 Task: Find connections with filter location Hanzhong with filter topic #Networkingwith filter profile language French with filter current company Embassy Group with filter school SPJIMR SP Jain Institute of Management & Research with filter industry Executive Search Services with filter service category Android Development with filter keywords title Waiter/Waitress
Action: Mouse moved to (512, 56)
Screenshot: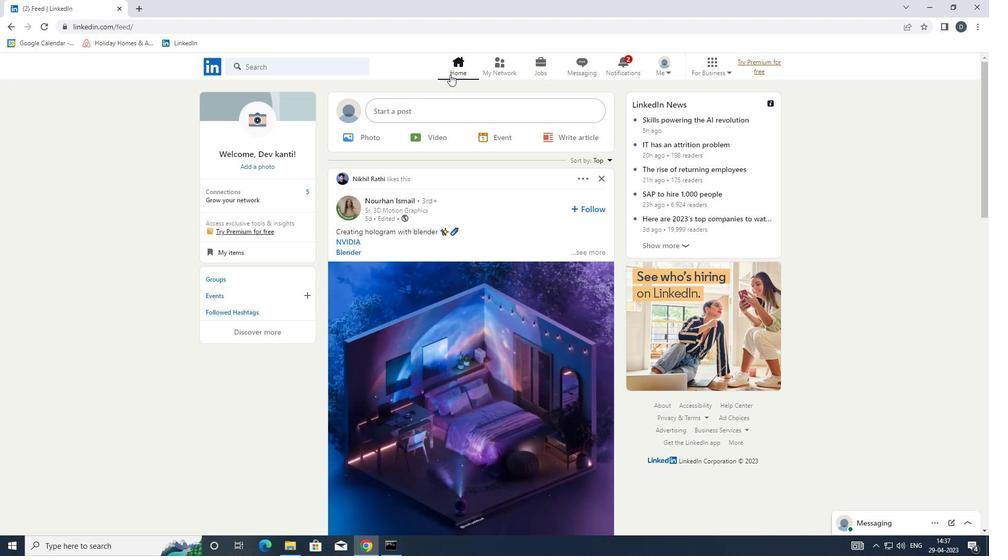 
Action: Mouse pressed left at (512, 56)
Screenshot: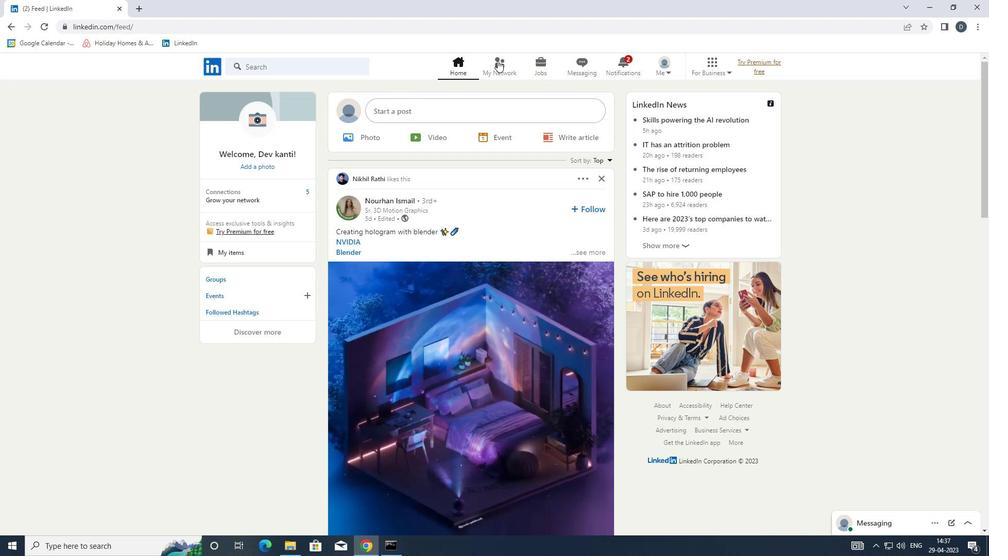 
Action: Mouse moved to (290, 130)
Screenshot: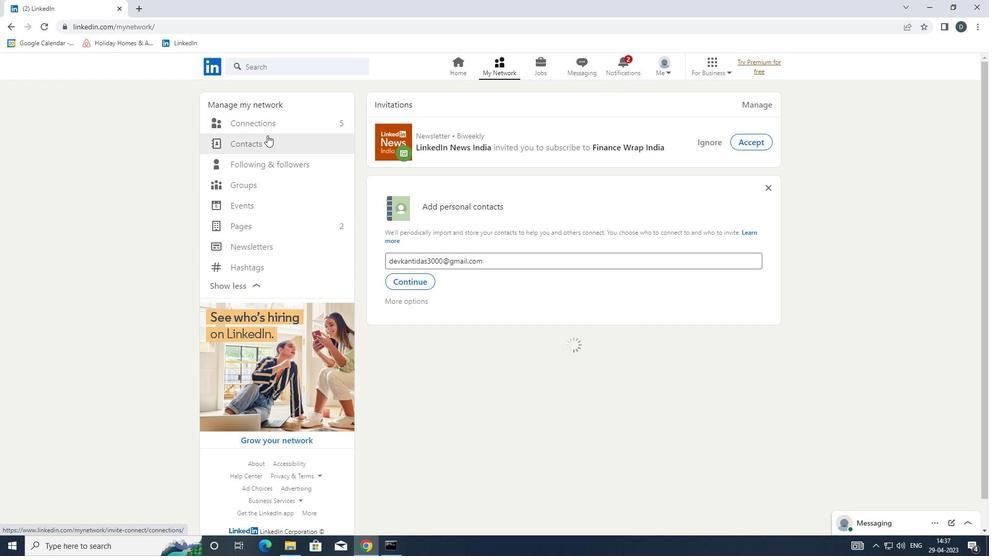 
Action: Mouse pressed left at (290, 130)
Screenshot: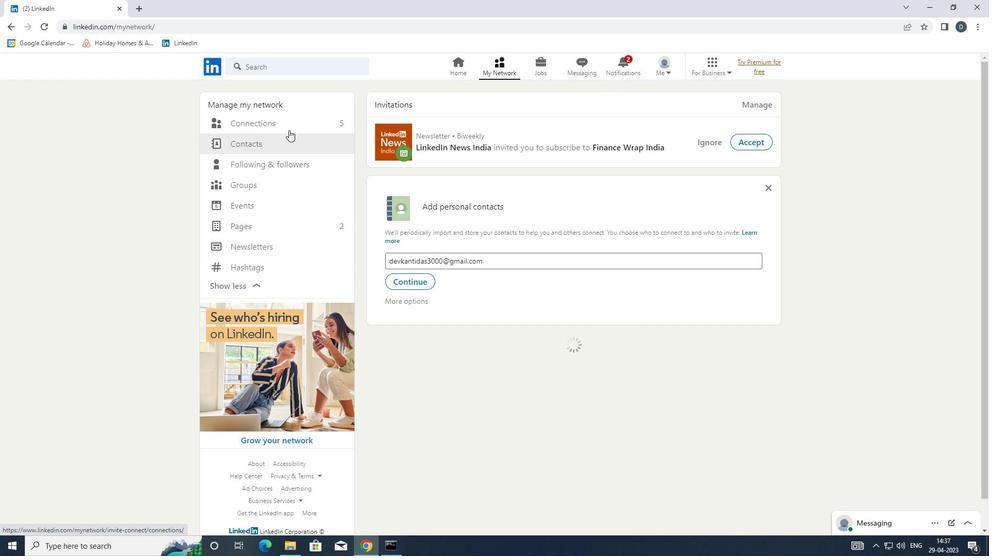
Action: Mouse moved to (258, 123)
Screenshot: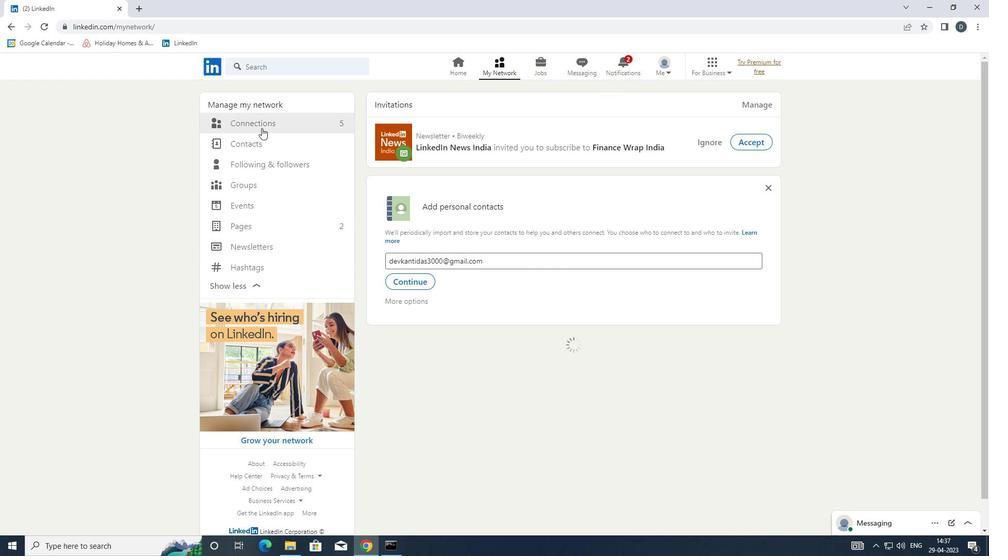 
Action: Mouse pressed left at (258, 123)
Screenshot: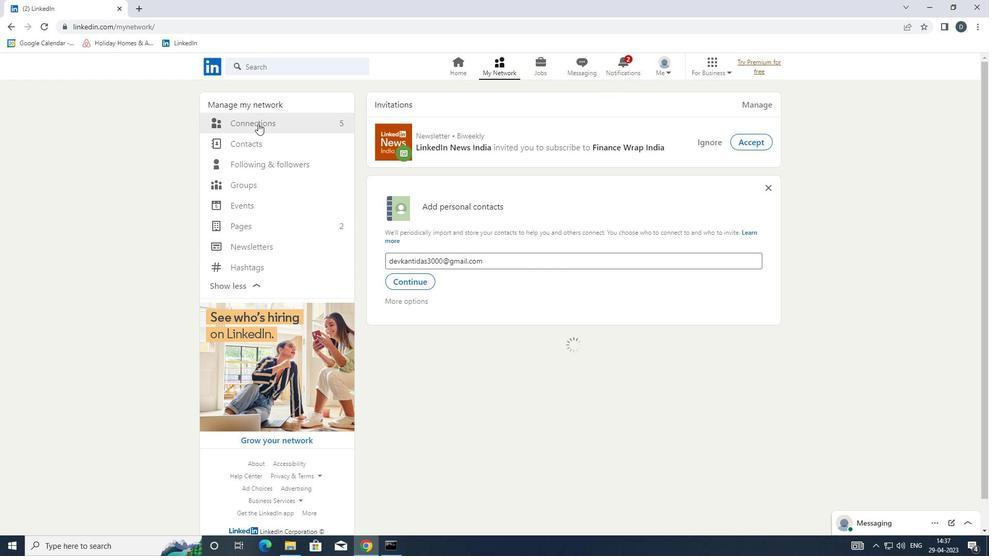 
Action: Mouse moved to (594, 124)
Screenshot: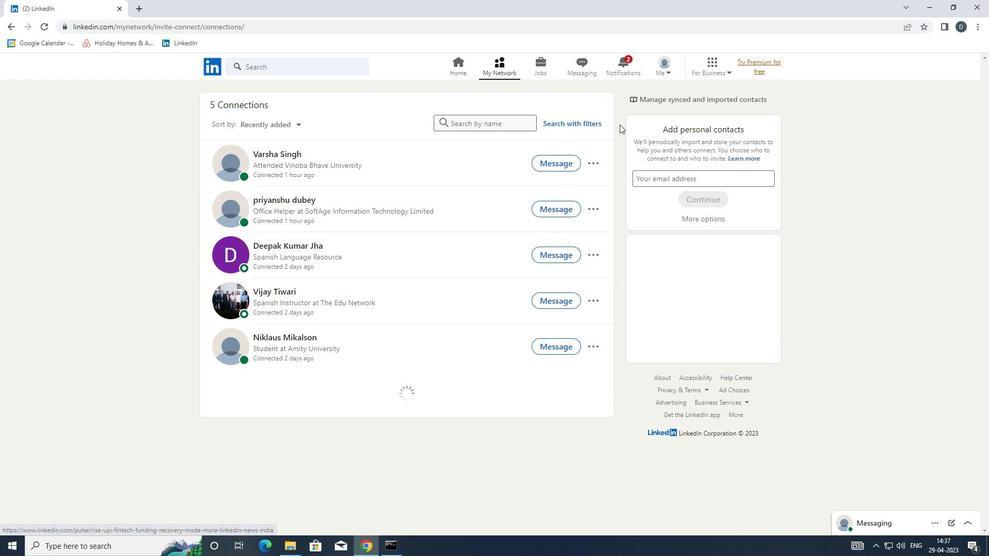 
Action: Mouse pressed left at (594, 124)
Screenshot: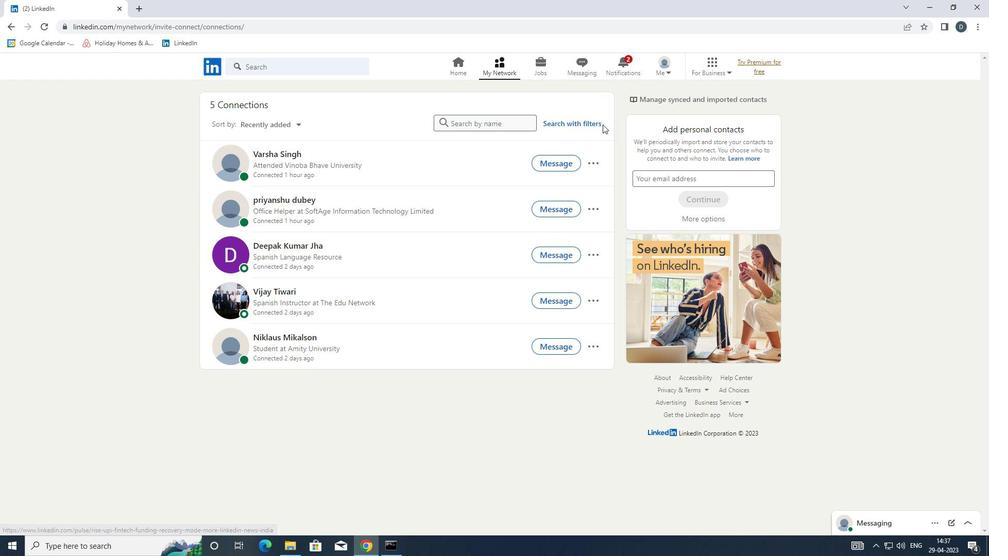 
Action: Mouse moved to (537, 95)
Screenshot: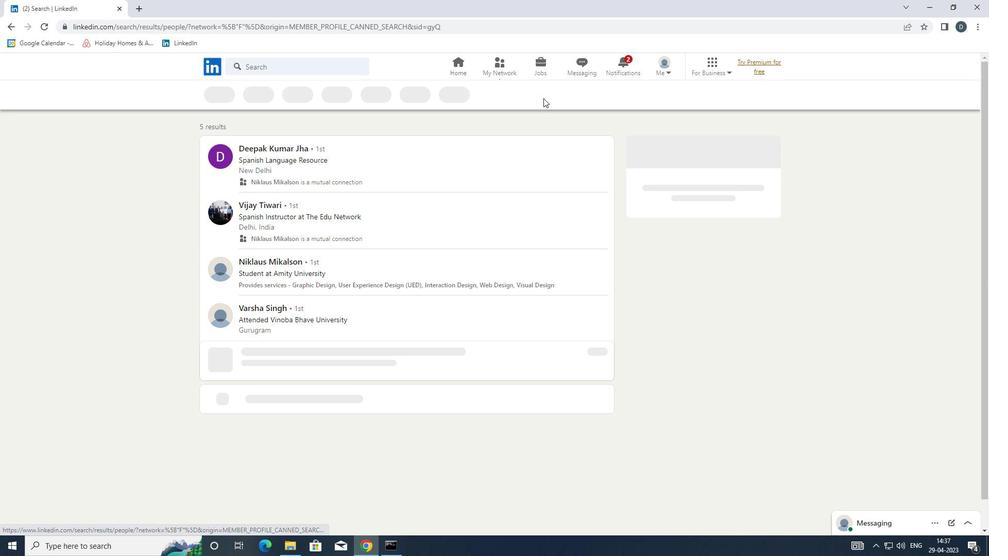 
Action: Mouse pressed left at (537, 95)
Screenshot: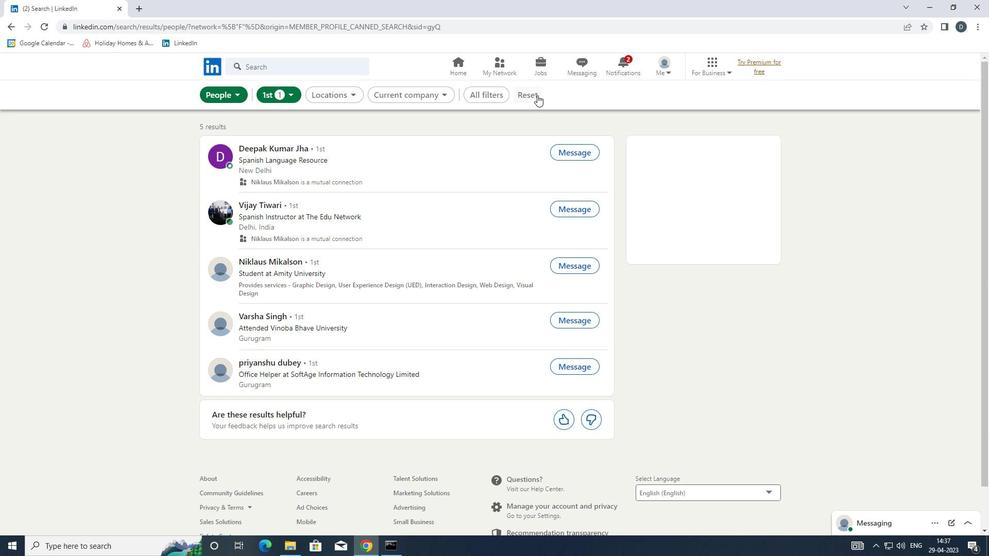 
Action: Mouse moved to (514, 91)
Screenshot: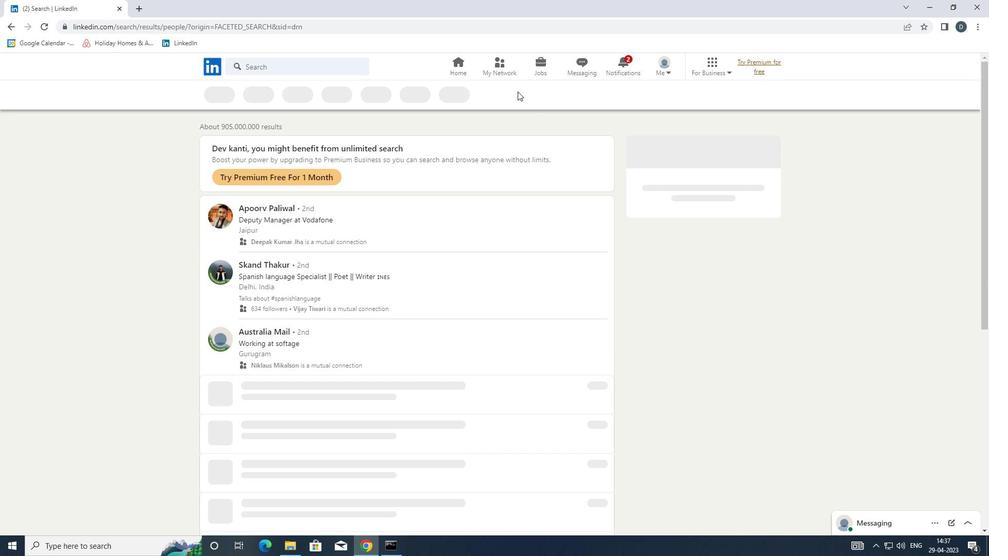 
Action: Mouse pressed left at (514, 91)
Screenshot: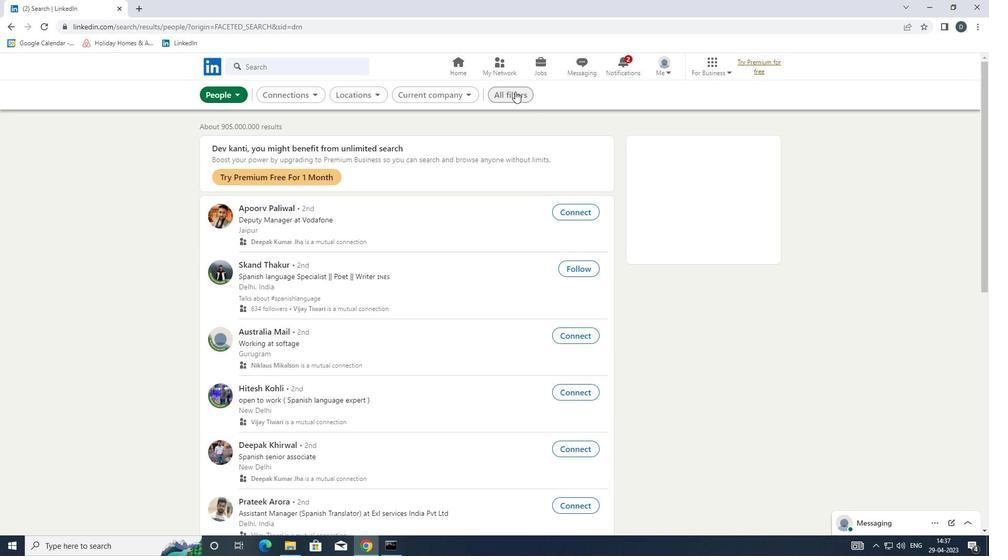
Action: Mouse moved to (877, 323)
Screenshot: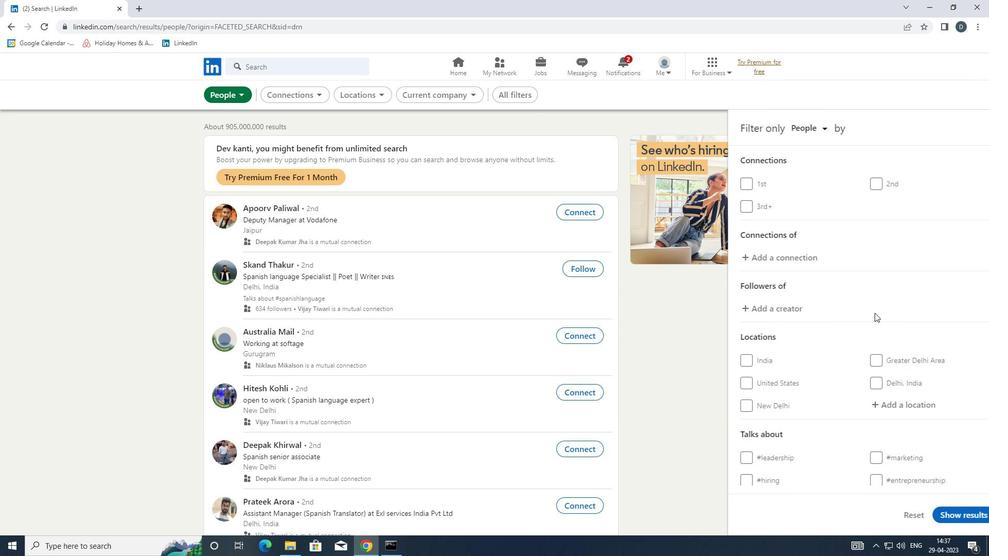 
Action: Mouse scrolled (877, 323) with delta (0, 0)
Screenshot: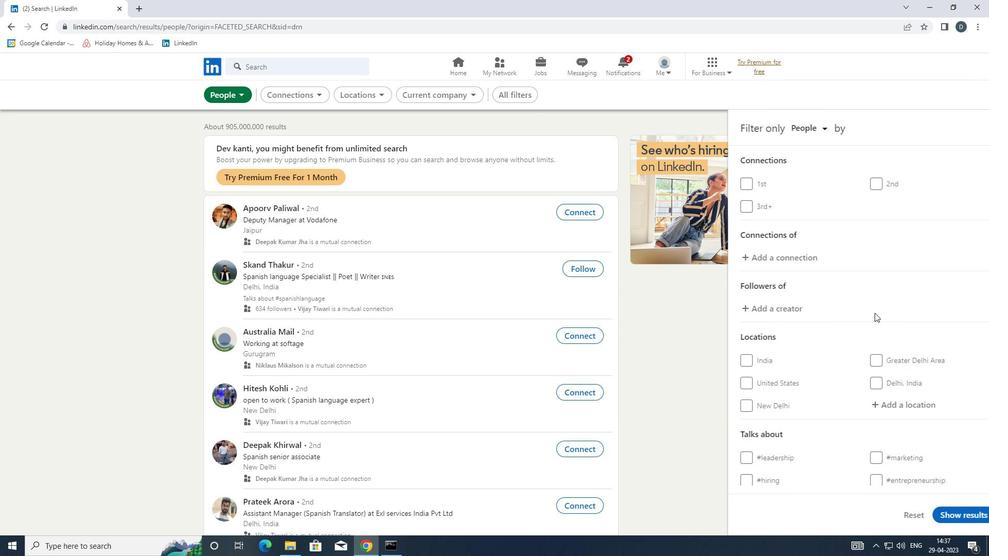 
Action: Mouse moved to (877, 324)
Screenshot: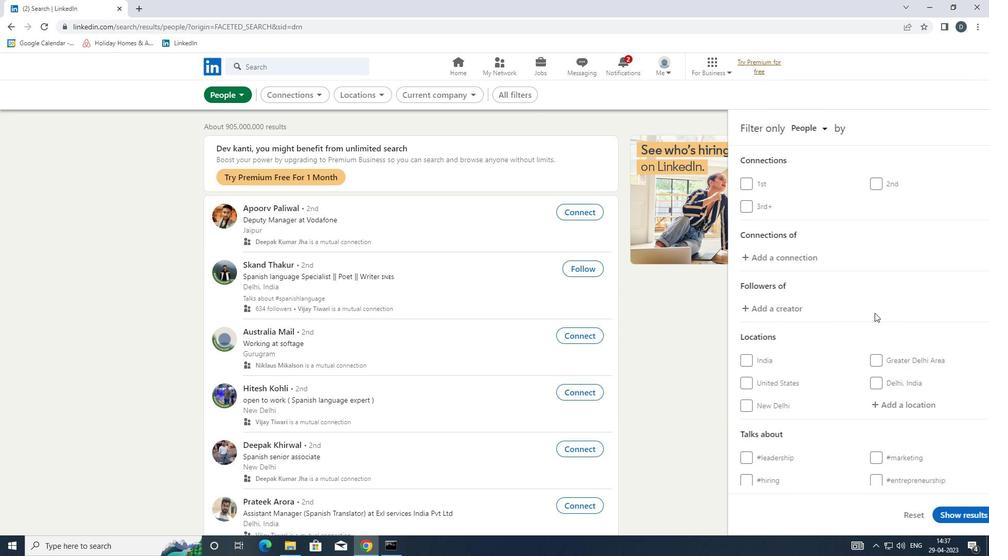 
Action: Mouse scrolled (877, 324) with delta (0, 0)
Screenshot: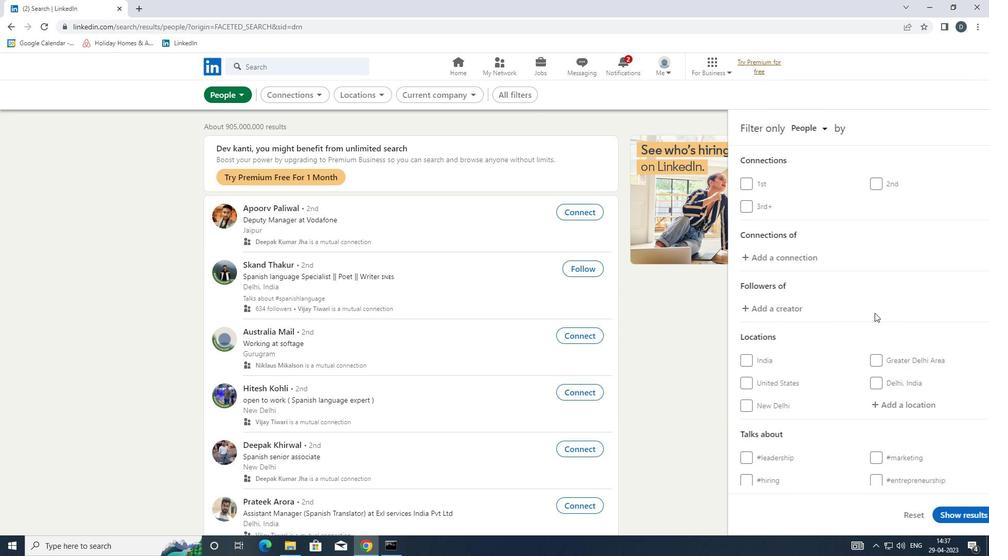 
Action: Mouse moved to (882, 292)
Screenshot: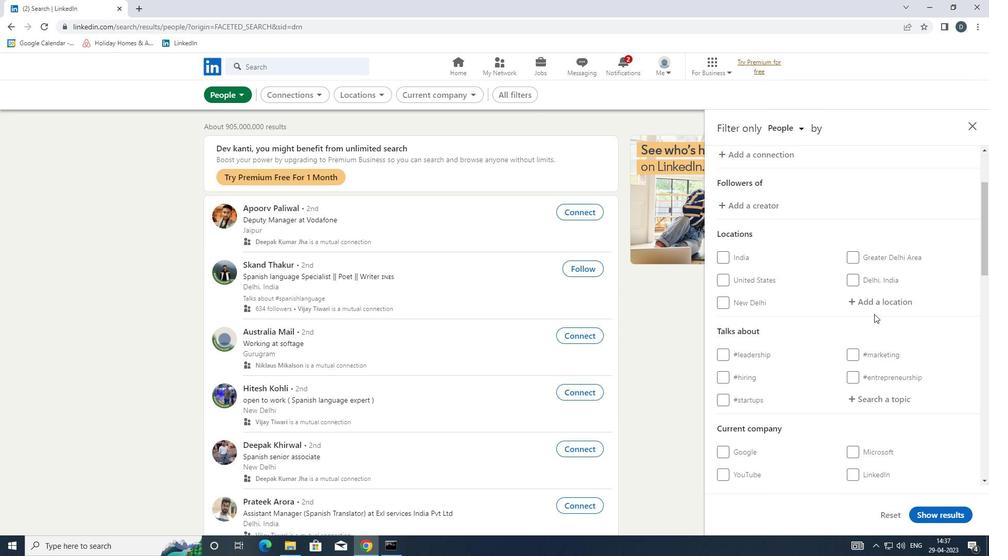 
Action: Mouse pressed left at (882, 292)
Screenshot: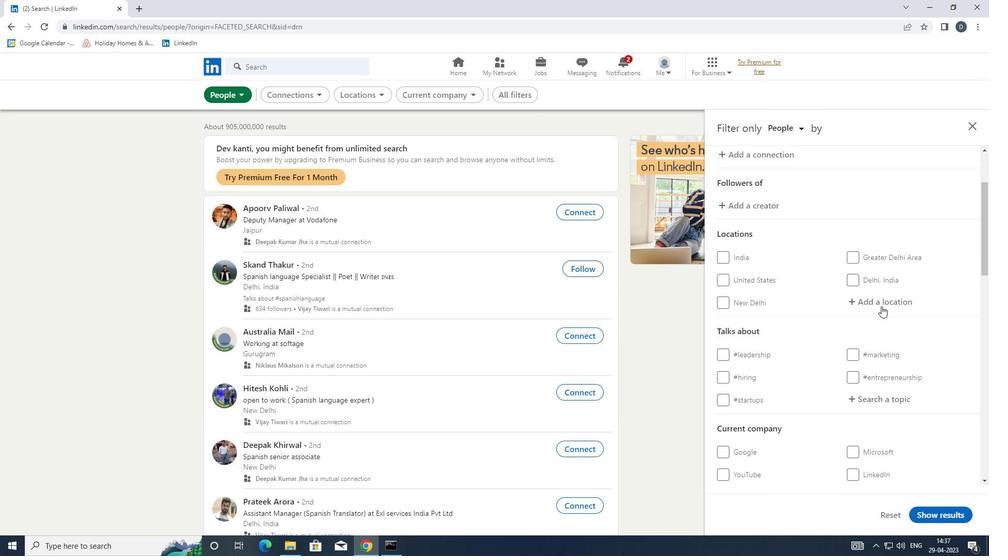 
Action: Mouse moved to (882, 304)
Screenshot: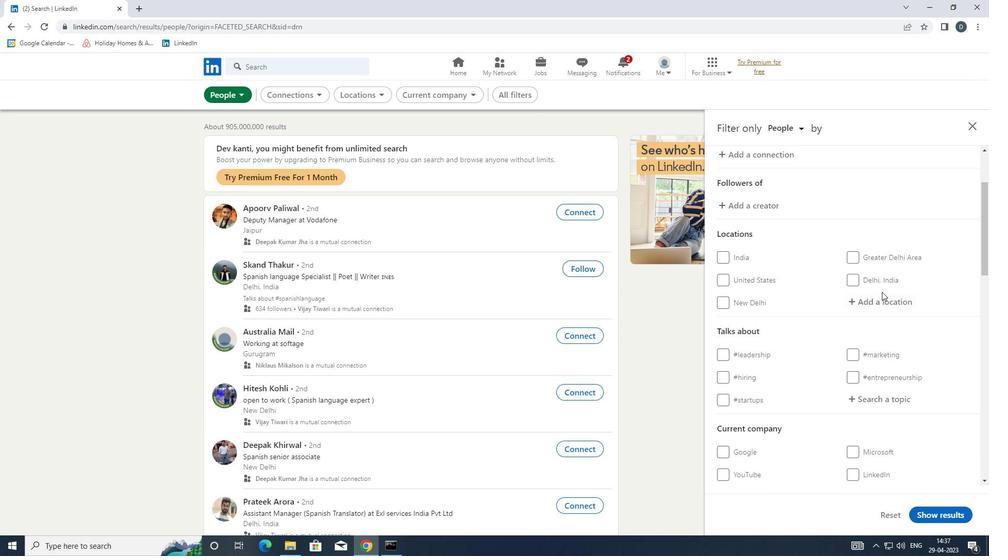 
Action: Mouse pressed left at (882, 304)
Screenshot: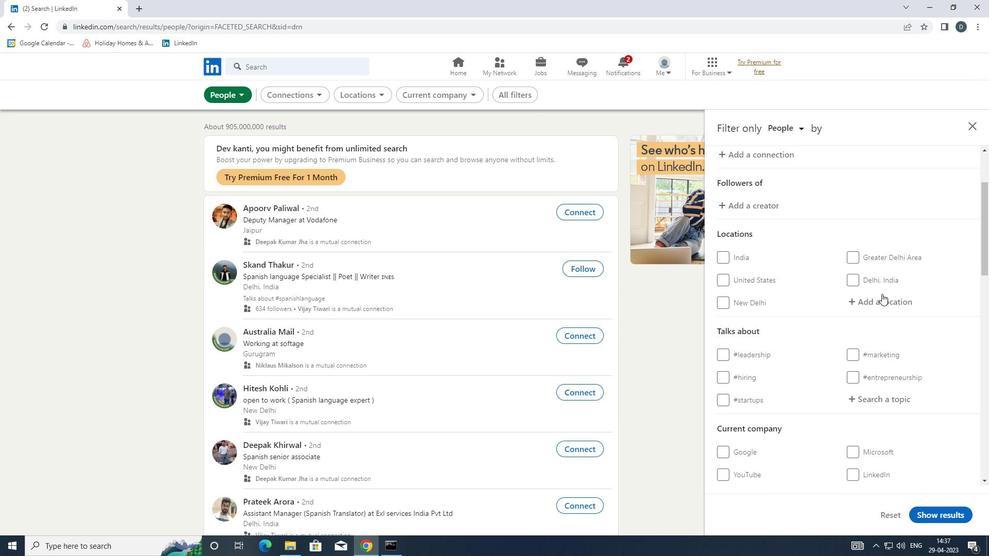 
Action: Mouse moved to (850, 314)
Screenshot: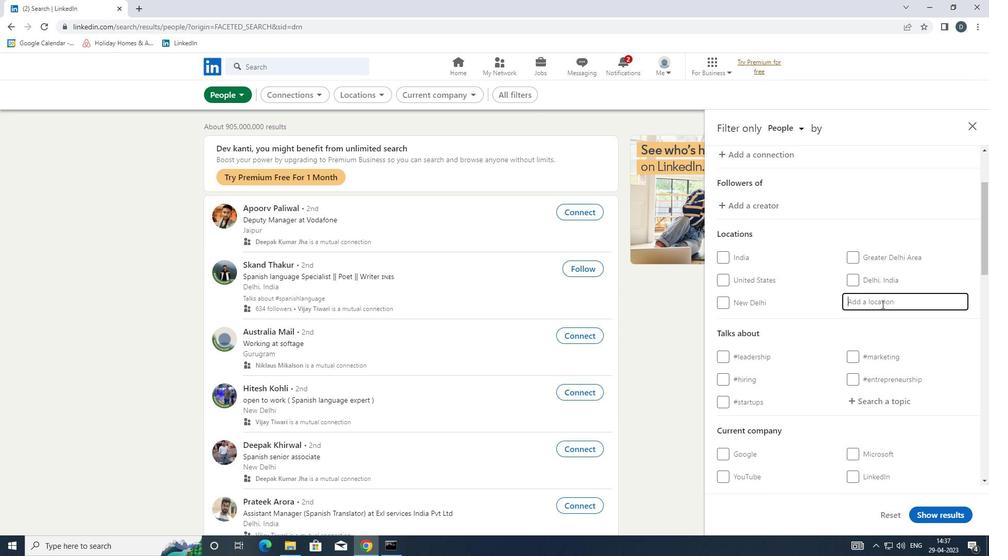 
Action: Key pressed <Key.shift>HANZHONG<Key.down><Key.enter>
Screenshot: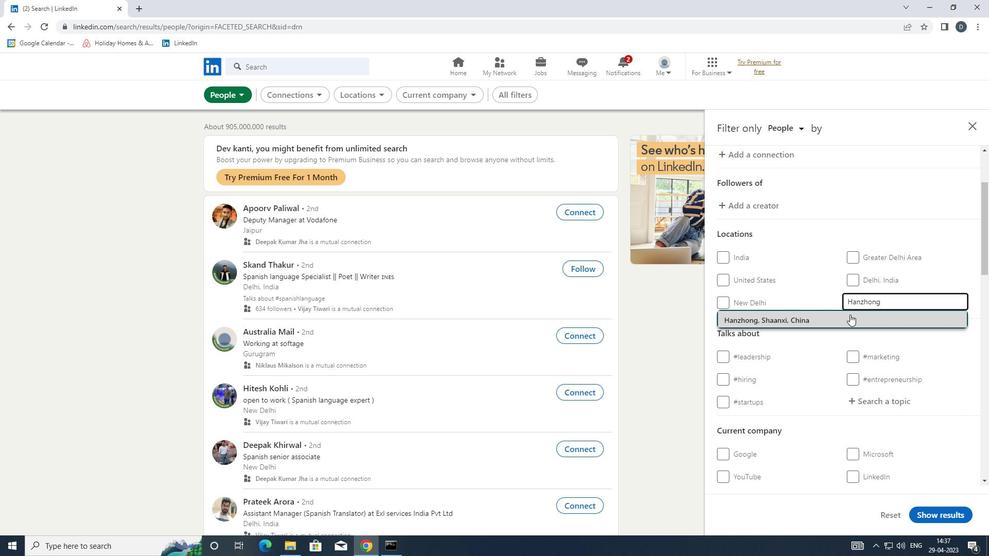 
Action: Mouse moved to (855, 362)
Screenshot: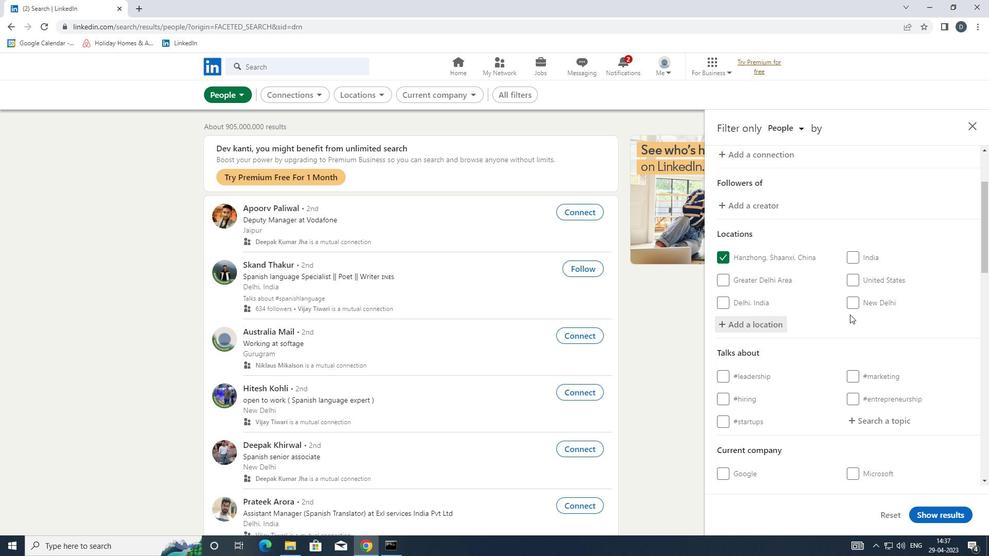 
Action: Mouse scrolled (855, 362) with delta (0, 0)
Screenshot: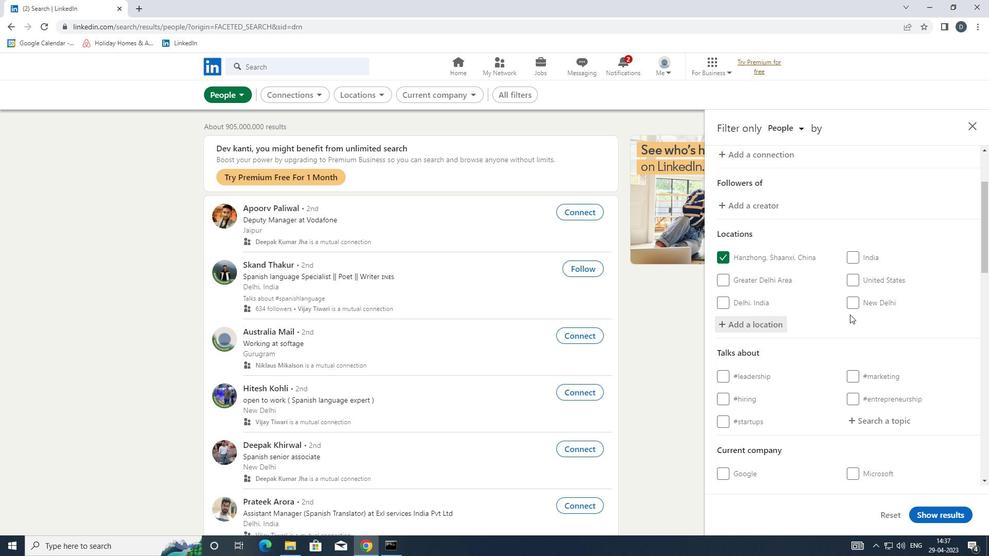 
Action: Mouse scrolled (855, 362) with delta (0, 0)
Screenshot: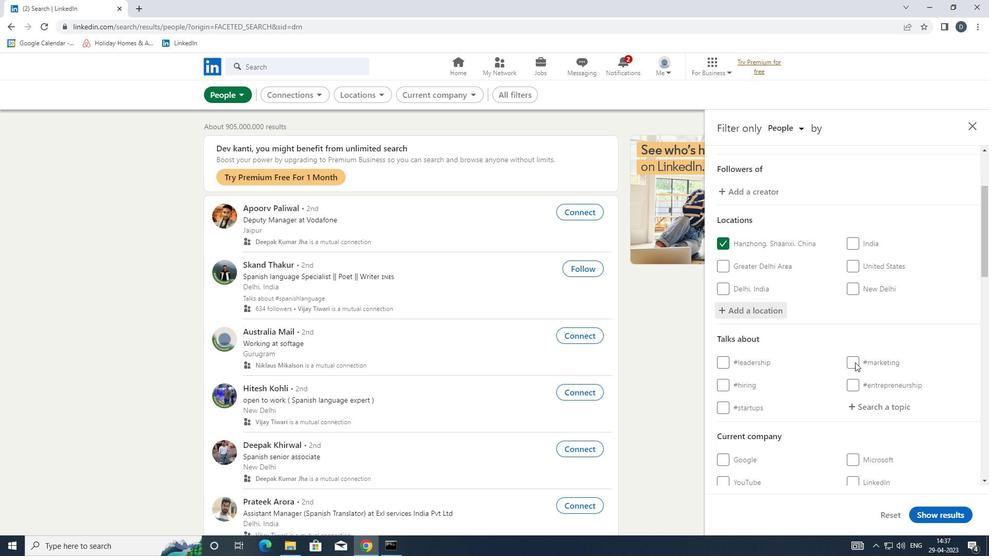 
Action: Mouse scrolled (855, 362) with delta (0, 0)
Screenshot: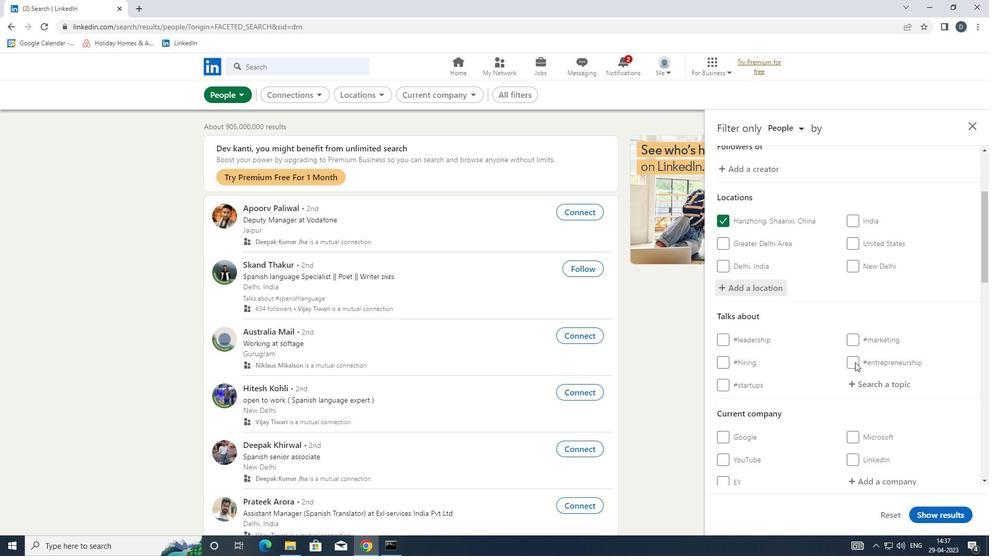 
Action: Mouse moved to (901, 270)
Screenshot: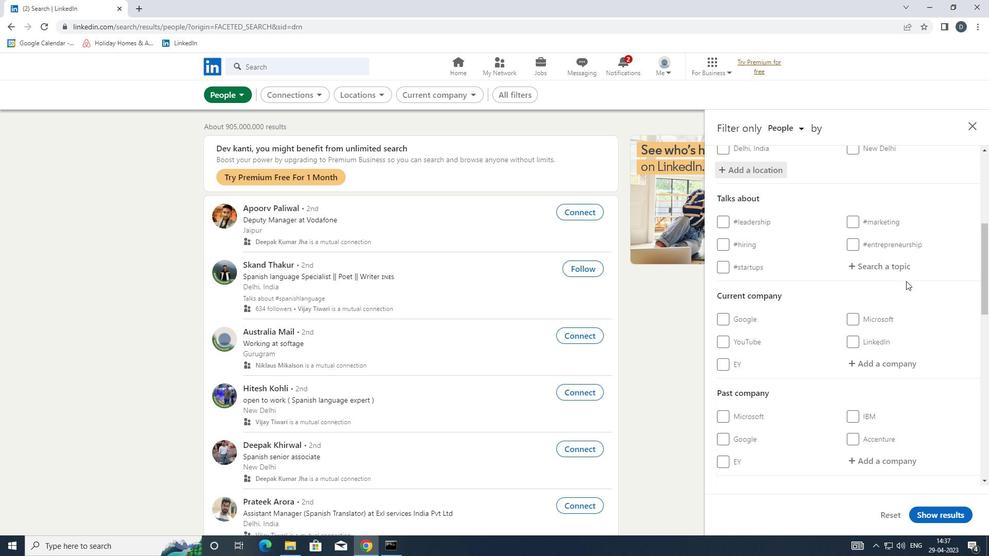 
Action: Mouse pressed left at (901, 270)
Screenshot: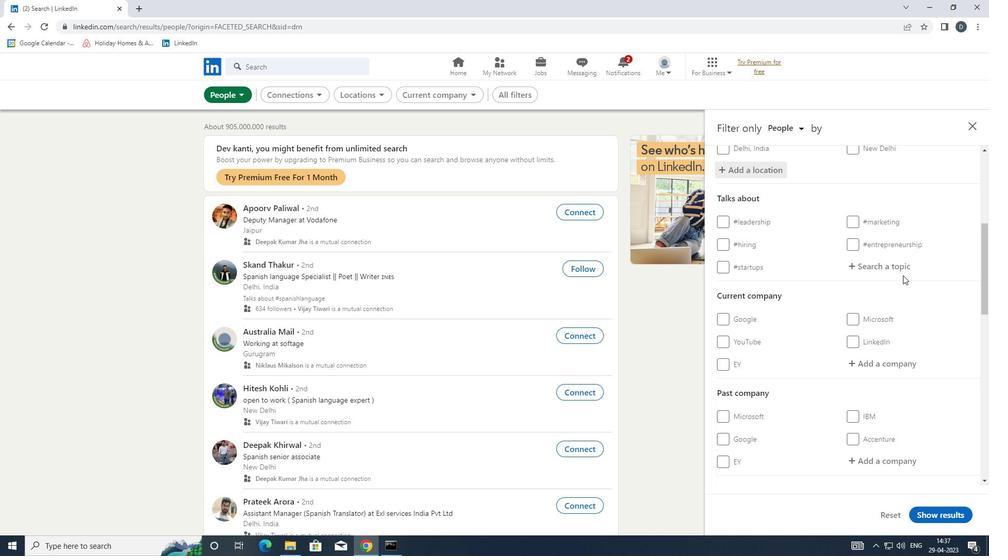 
Action: Key pressed <Key.shift><Key.shift><Key.shift><Key.shift><Key.shift><Key.shift><Key.shift><Key.shift><Key.shift>#<Key.shift>NETWORKING
Screenshot: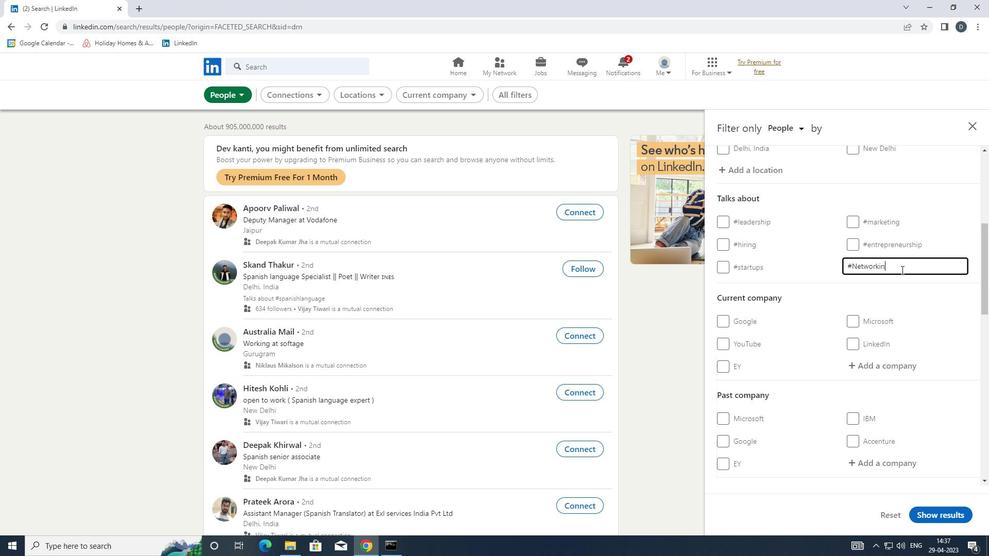 
Action: Mouse moved to (900, 269)
Screenshot: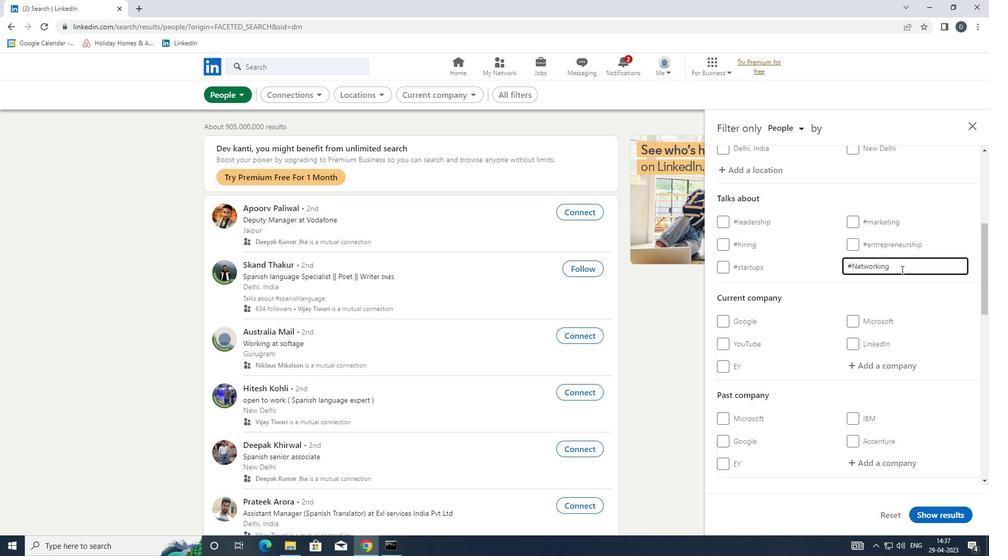 
Action: Mouse scrolled (900, 268) with delta (0, 0)
Screenshot: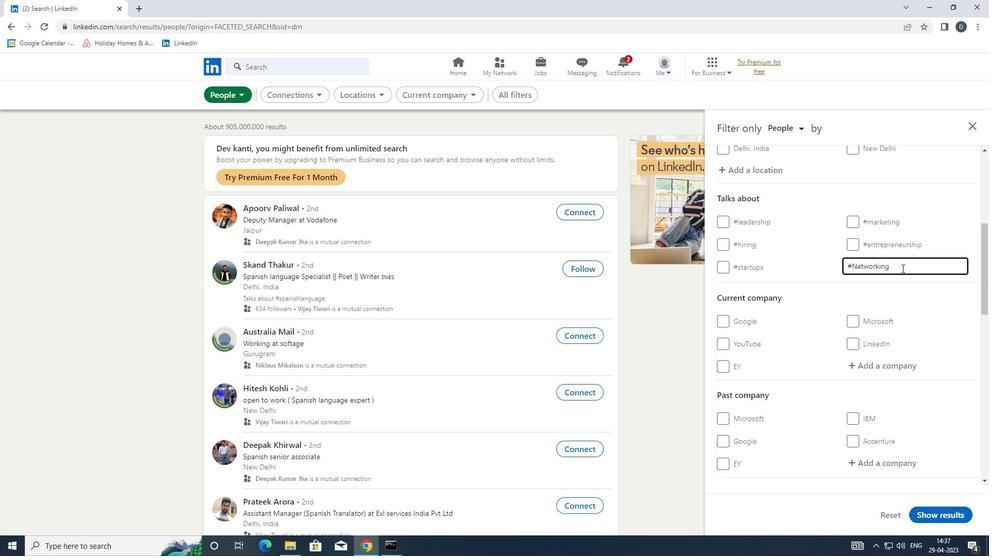 
Action: Mouse scrolled (900, 268) with delta (0, 0)
Screenshot: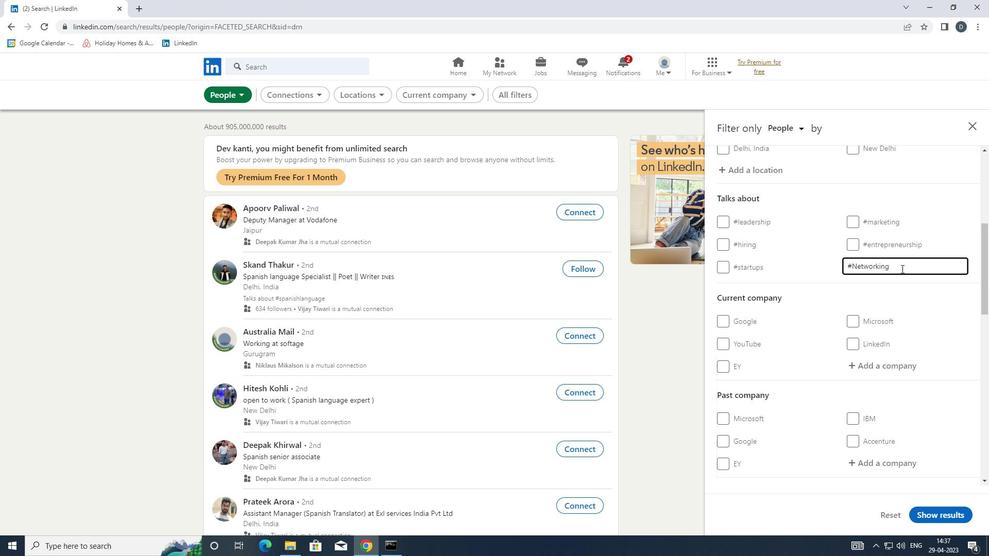 
Action: Mouse scrolled (900, 268) with delta (0, 0)
Screenshot: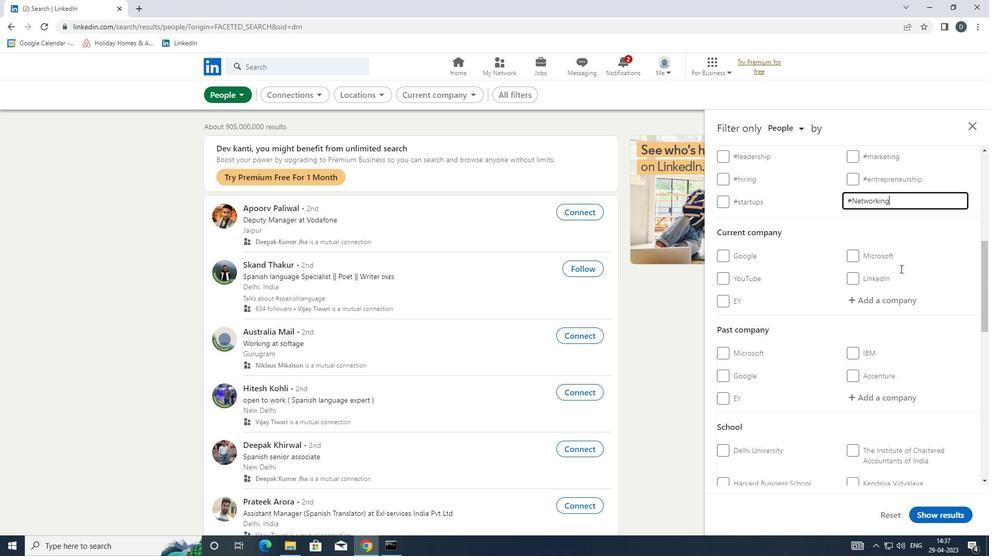
Action: Mouse scrolled (900, 268) with delta (0, 0)
Screenshot: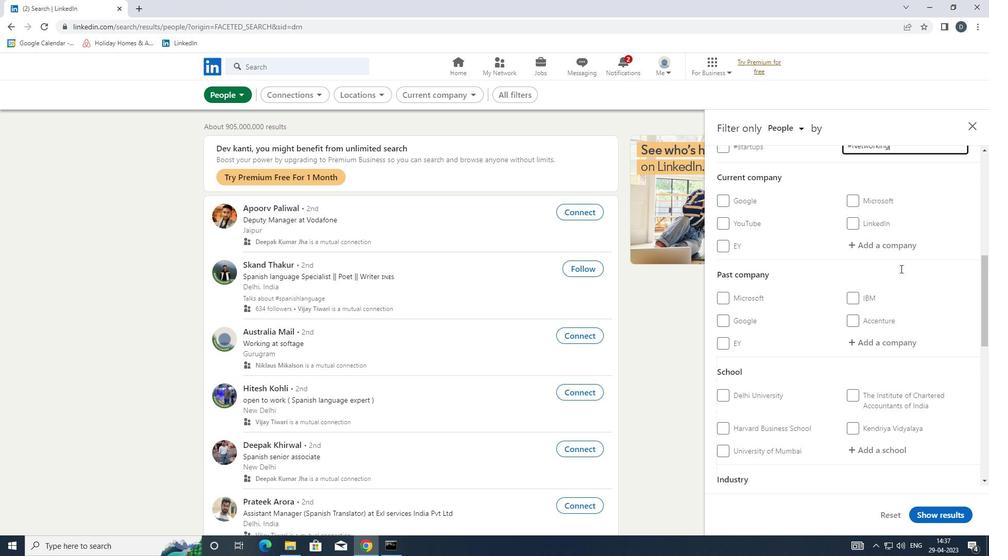 
Action: Mouse scrolled (900, 268) with delta (0, 0)
Screenshot: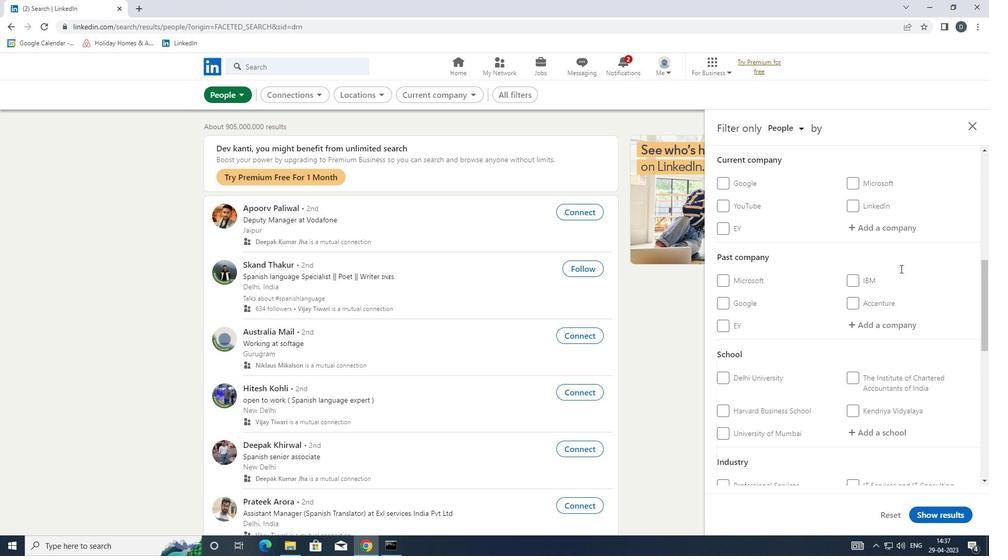 
Action: Mouse scrolled (900, 268) with delta (0, 0)
Screenshot: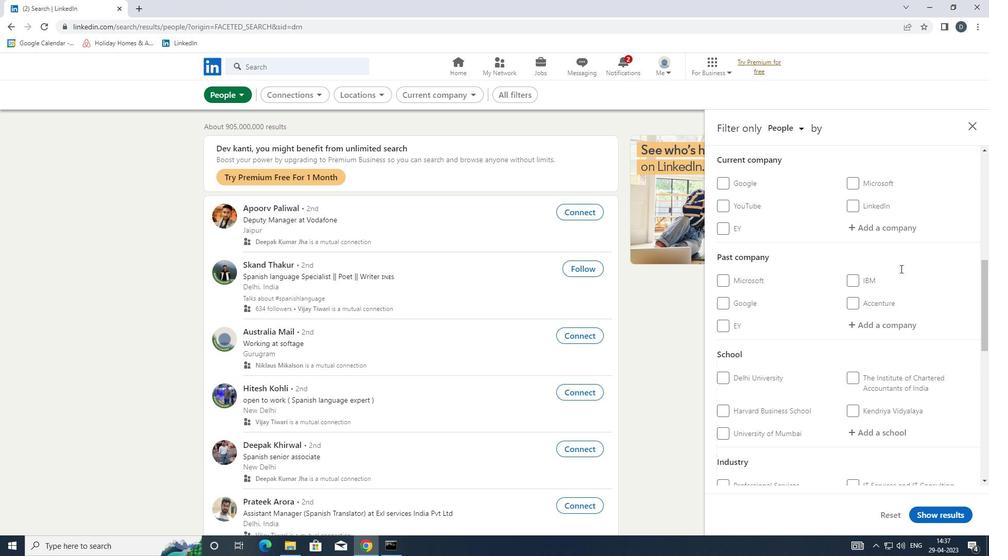 
Action: Mouse moved to (862, 286)
Screenshot: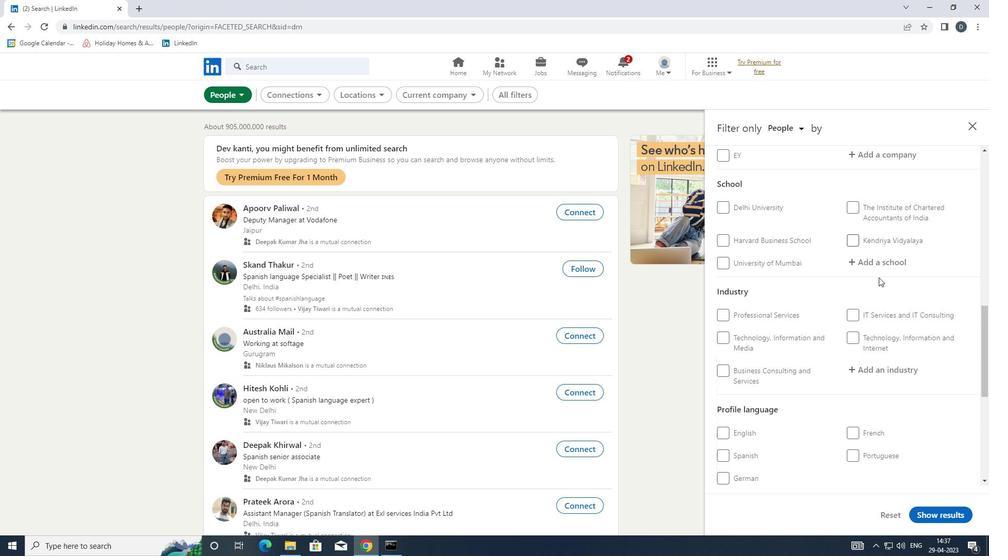 
Action: Mouse scrolled (862, 285) with delta (0, 0)
Screenshot: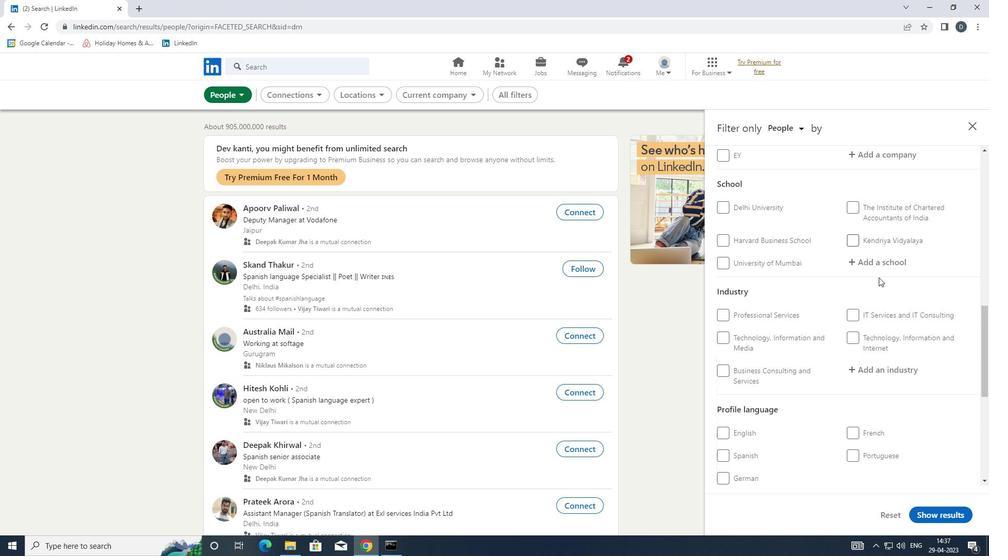 
Action: Mouse scrolled (862, 285) with delta (0, 0)
Screenshot: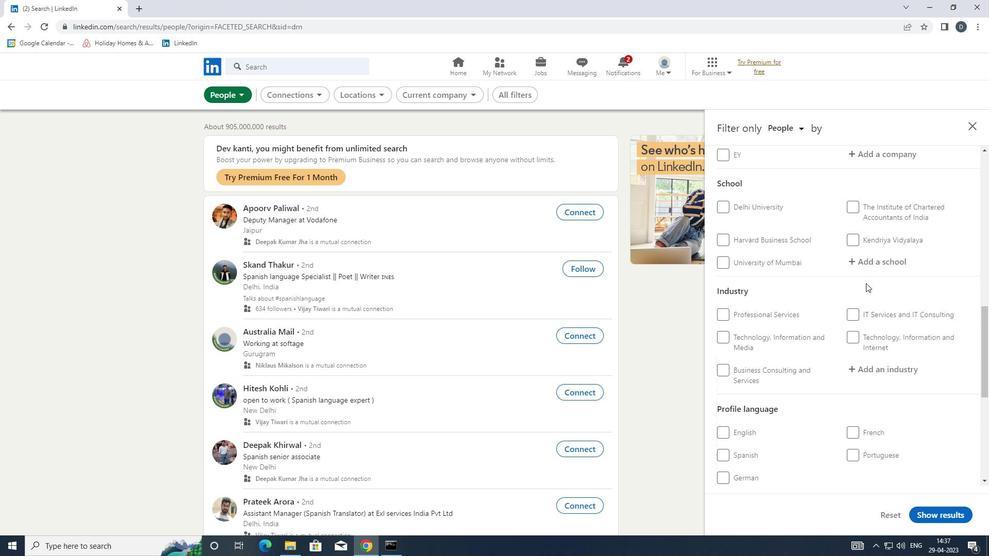 
Action: Mouse moved to (861, 329)
Screenshot: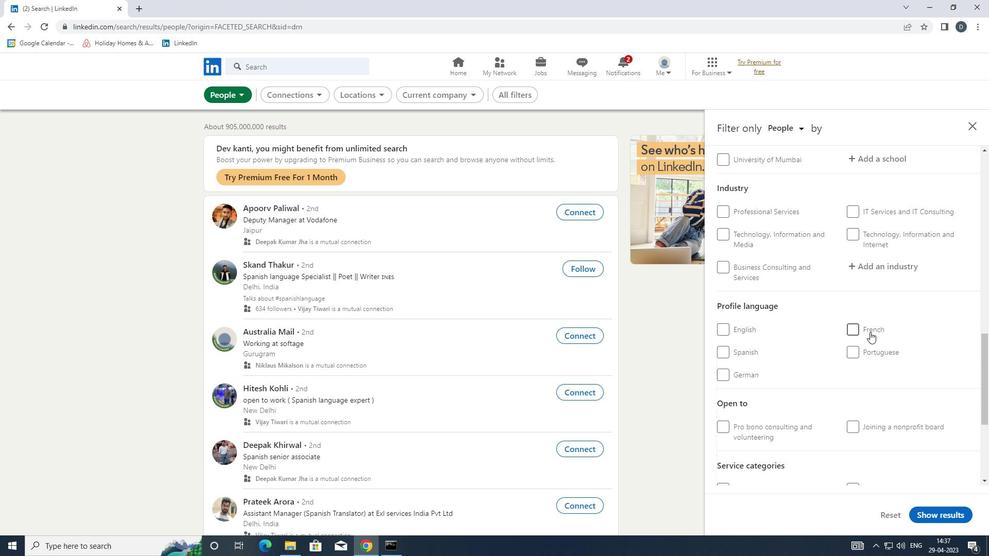 
Action: Mouse pressed left at (861, 329)
Screenshot: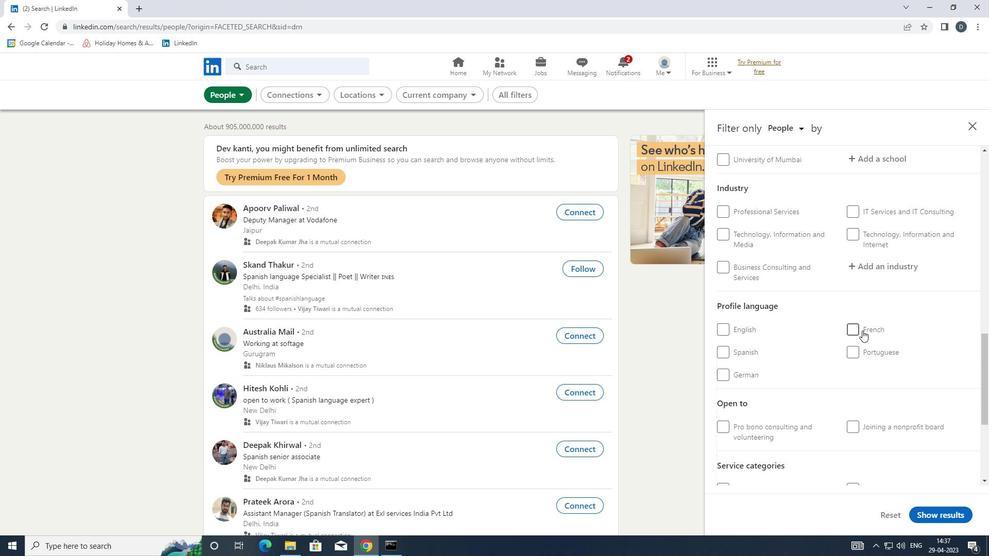 
Action: Mouse scrolled (861, 330) with delta (0, 0)
Screenshot: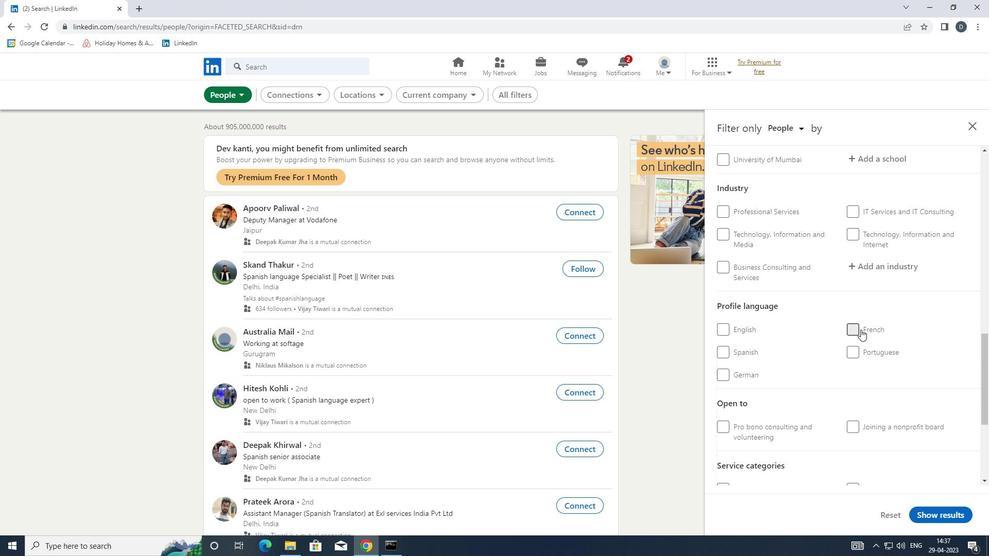 
Action: Mouse scrolled (861, 330) with delta (0, 0)
Screenshot: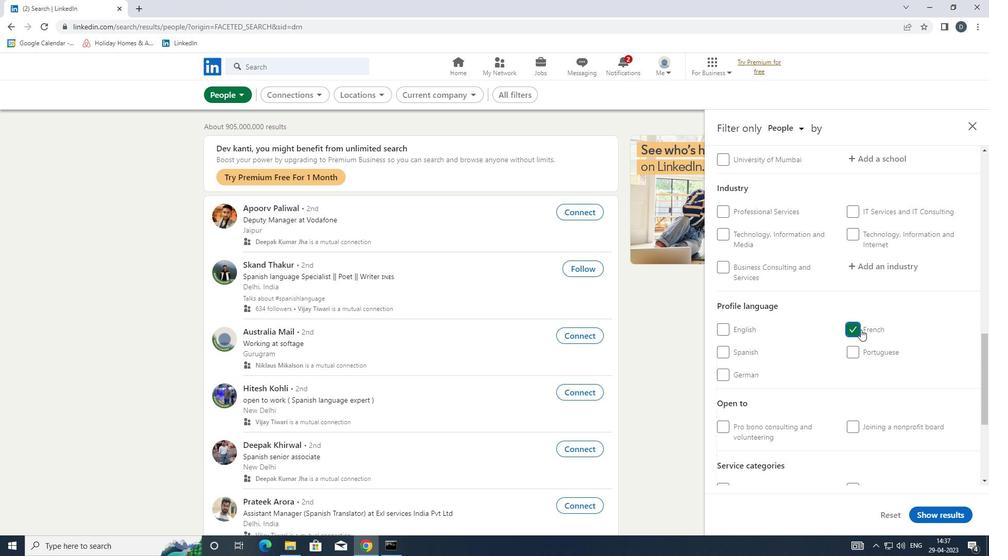 
Action: Mouse scrolled (861, 330) with delta (0, 0)
Screenshot: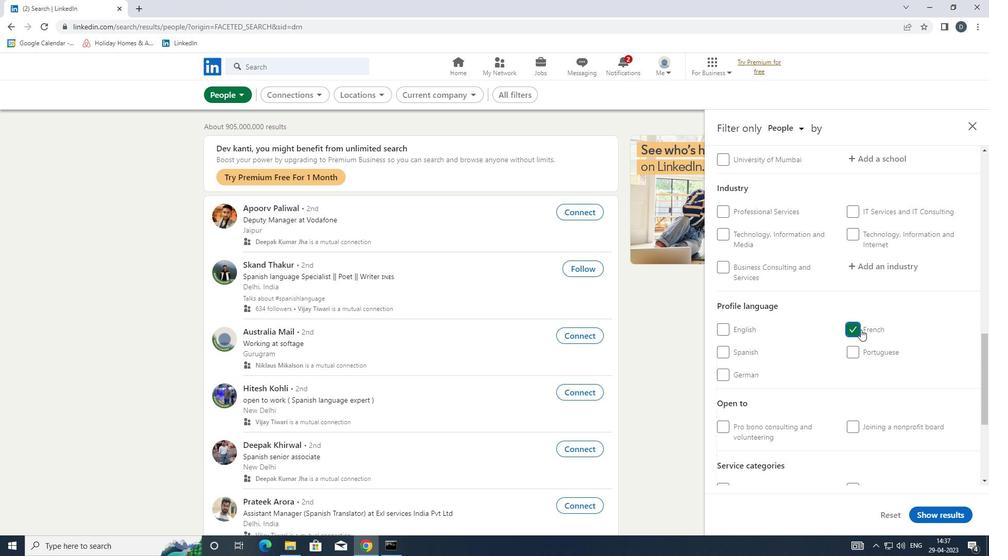 
Action: Mouse scrolled (861, 330) with delta (0, 0)
Screenshot: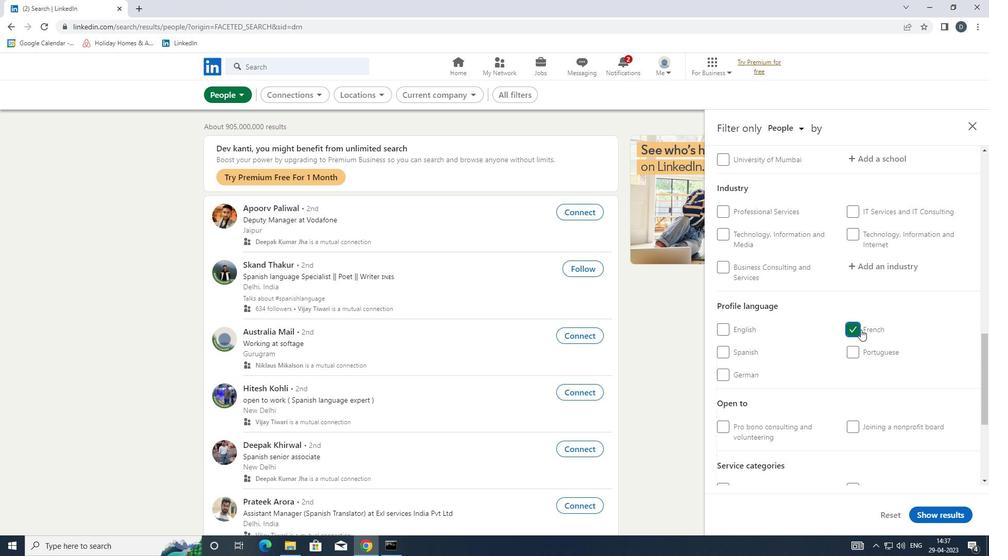
Action: Mouse scrolled (861, 330) with delta (0, 0)
Screenshot: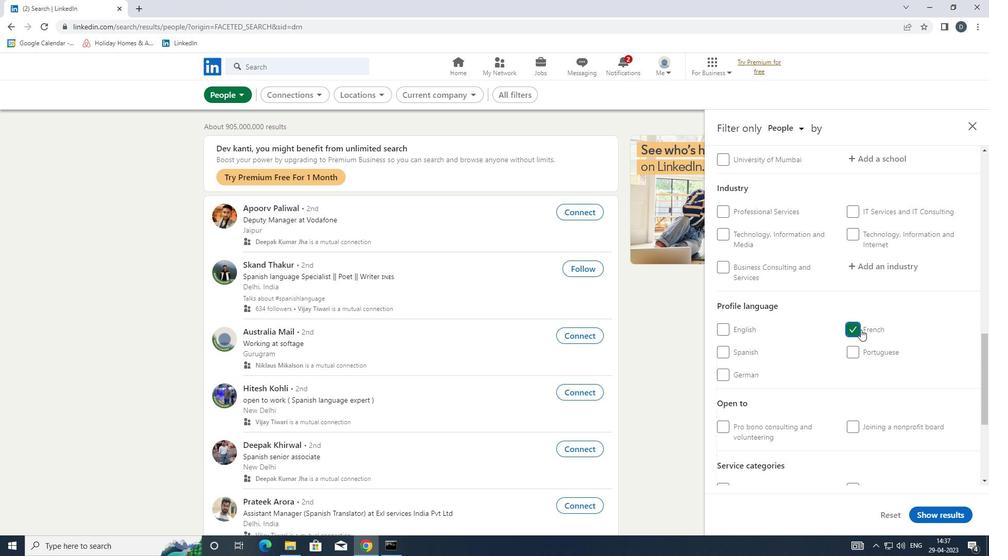 
Action: Mouse scrolled (861, 330) with delta (0, 0)
Screenshot: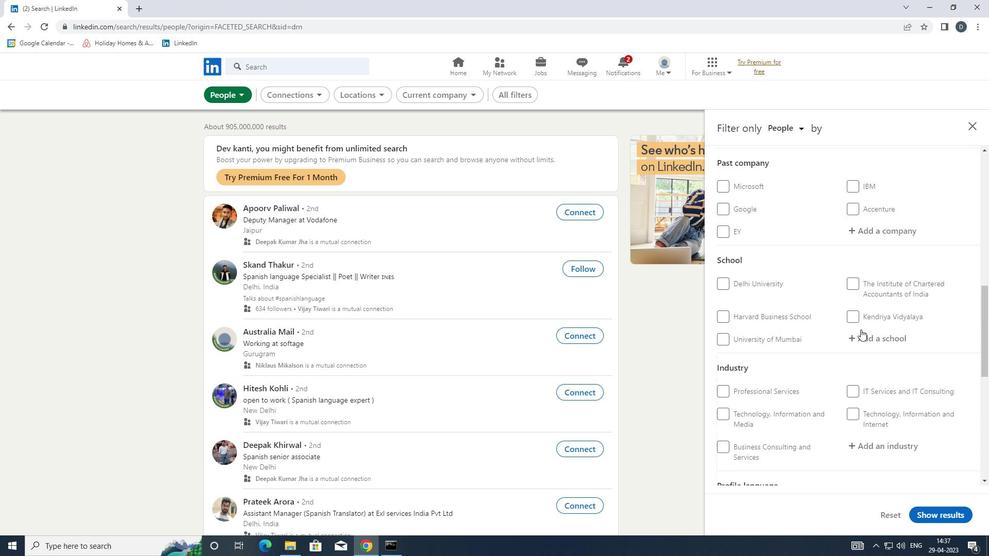 
Action: Mouse scrolled (861, 330) with delta (0, 0)
Screenshot: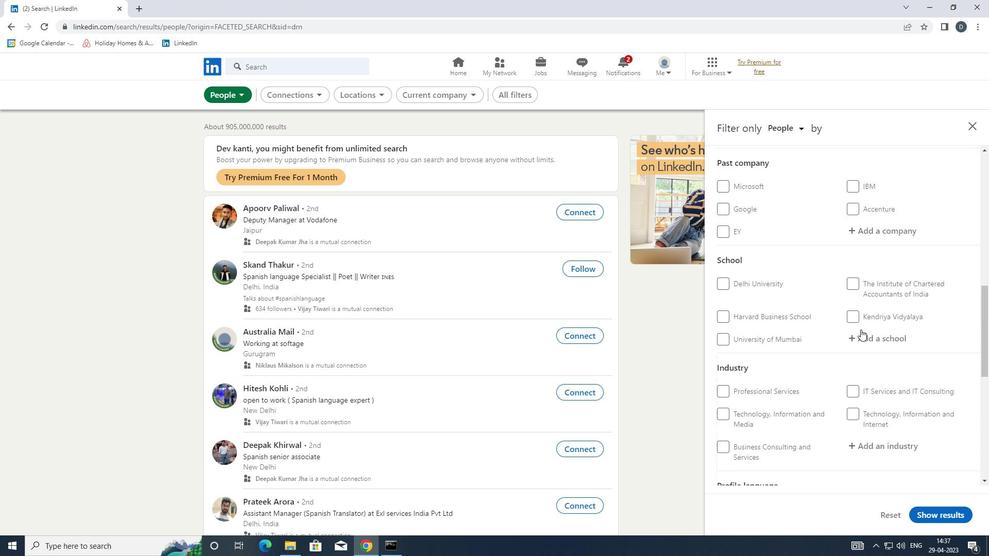 
Action: Mouse moved to (879, 310)
Screenshot: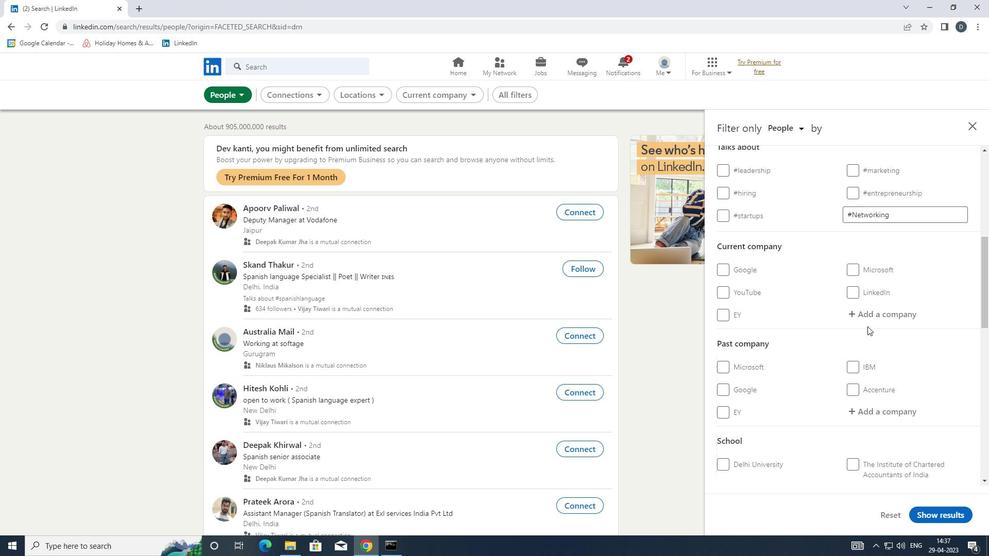 
Action: Mouse pressed left at (879, 310)
Screenshot: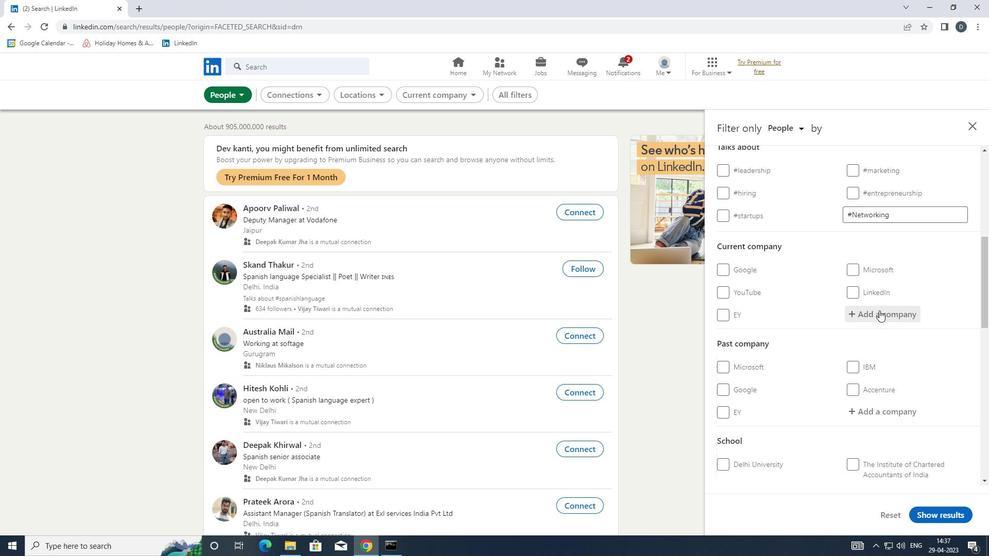 
Action: Key pressed <Key.shift><Key.shift>EM<Key.backspace>MBASSY<Key.down><Key.enter>
Screenshot: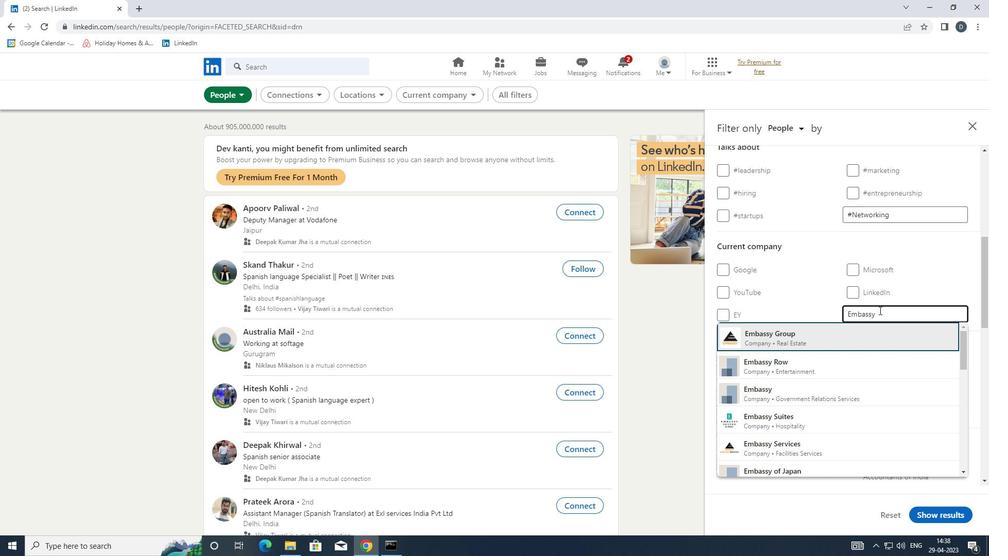 
Action: Mouse moved to (880, 285)
Screenshot: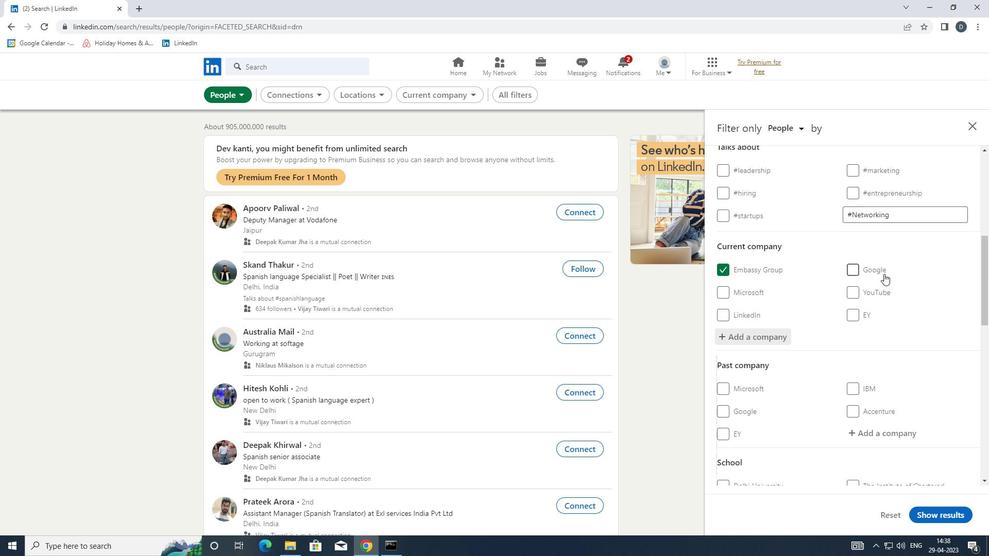 
Action: Mouse scrolled (880, 284) with delta (0, 0)
Screenshot: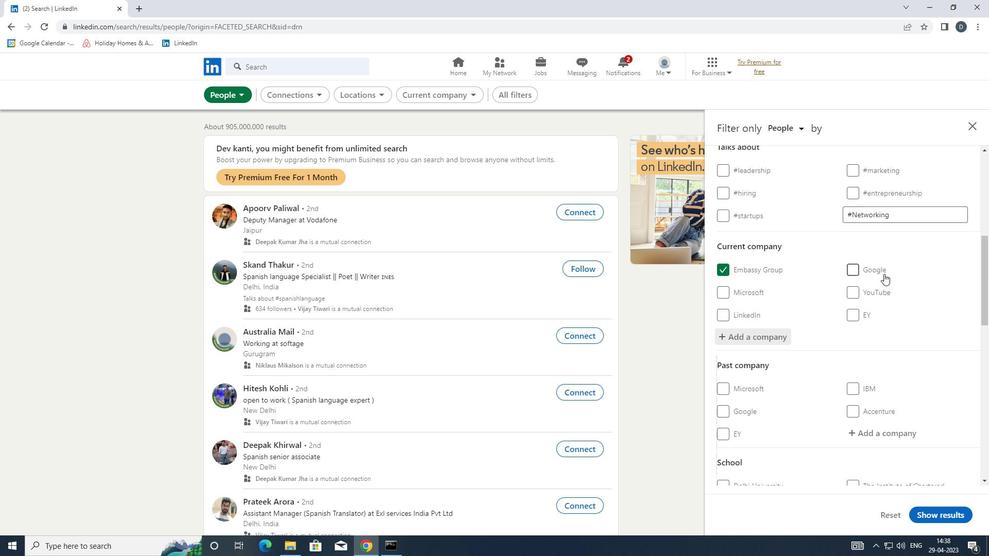 
Action: Mouse moved to (879, 286)
Screenshot: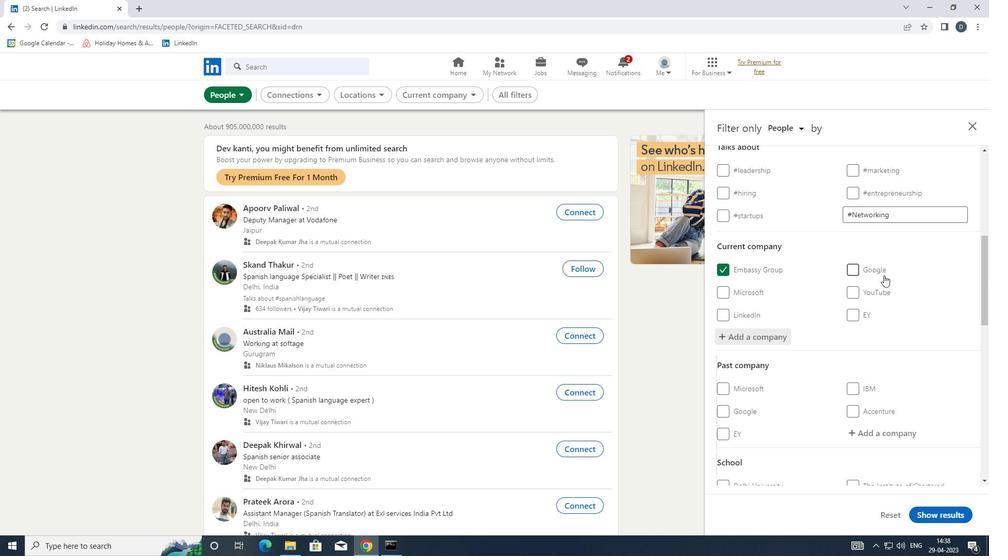 
Action: Mouse scrolled (879, 285) with delta (0, 0)
Screenshot: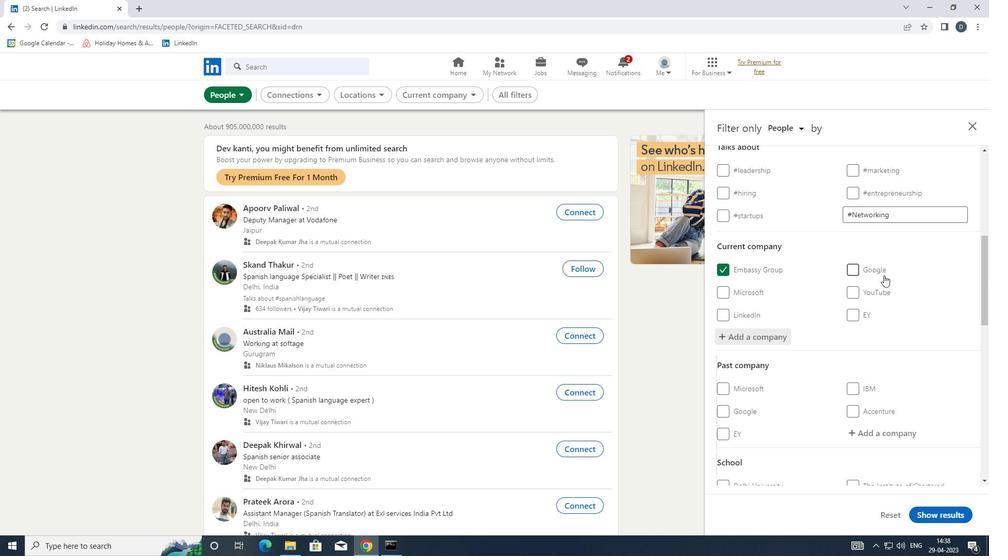 
Action: Mouse moved to (879, 286)
Screenshot: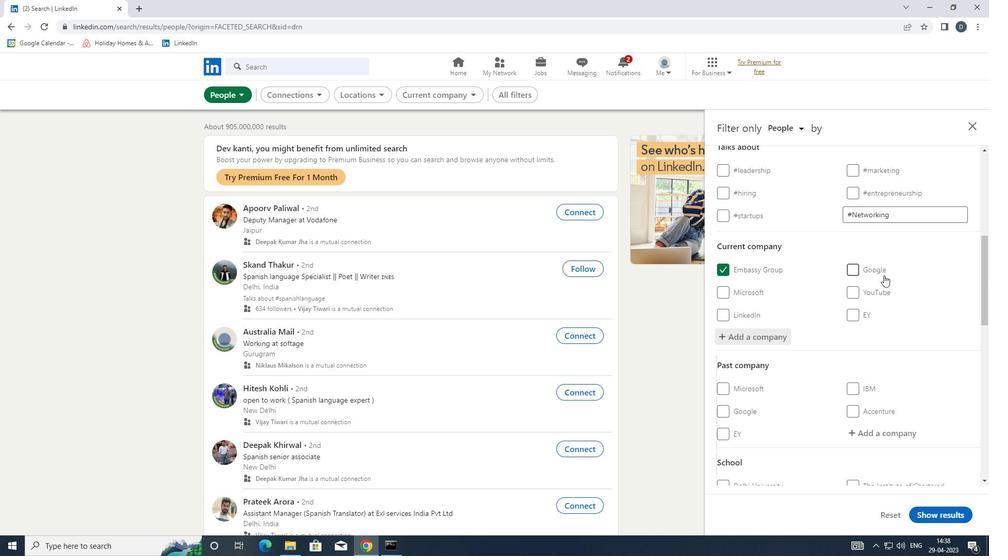 
Action: Mouse scrolled (879, 286) with delta (0, 0)
Screenshot: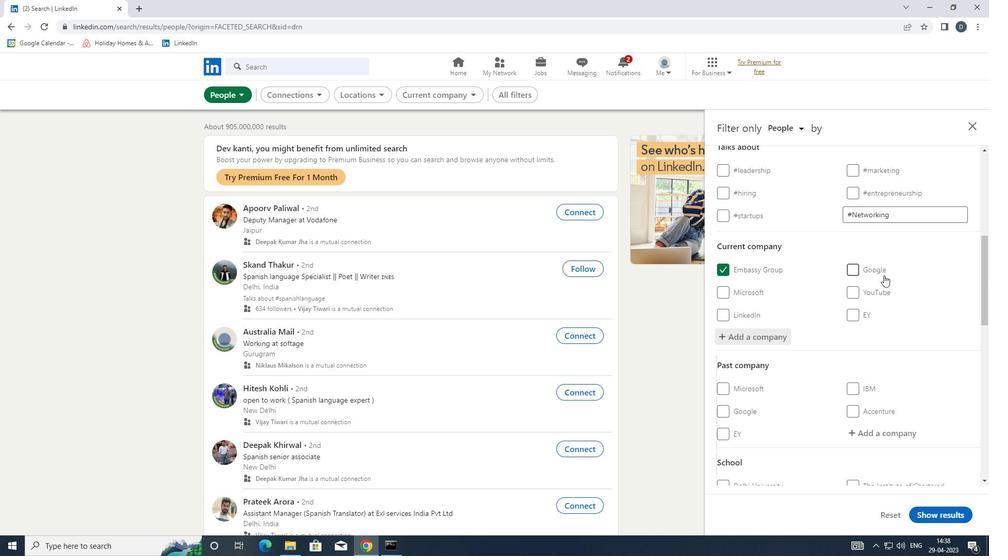 
Action: Mouse moved to (878, 287)
Screenshot: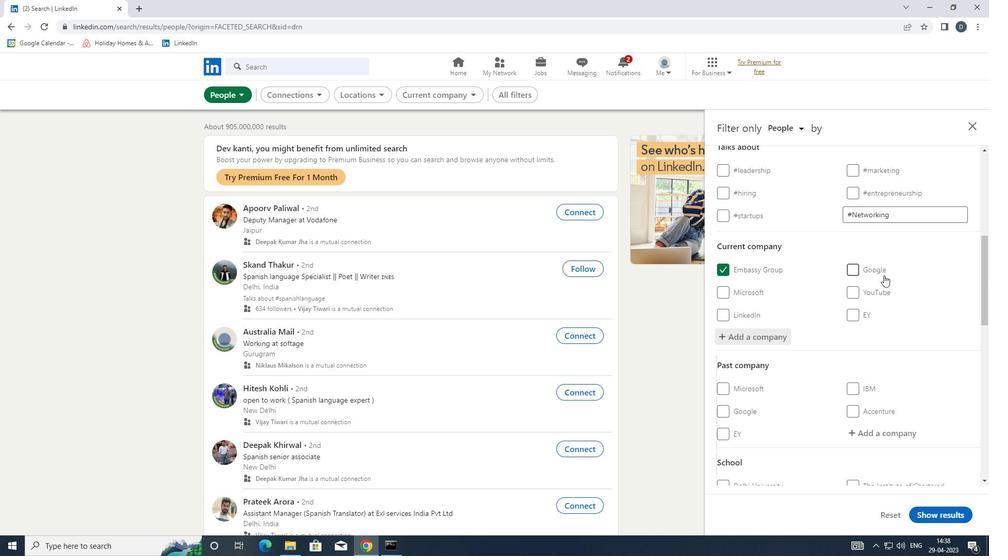 
Action: Mouse scrolled (878, 286) with delta (0, 0)
Screenshot: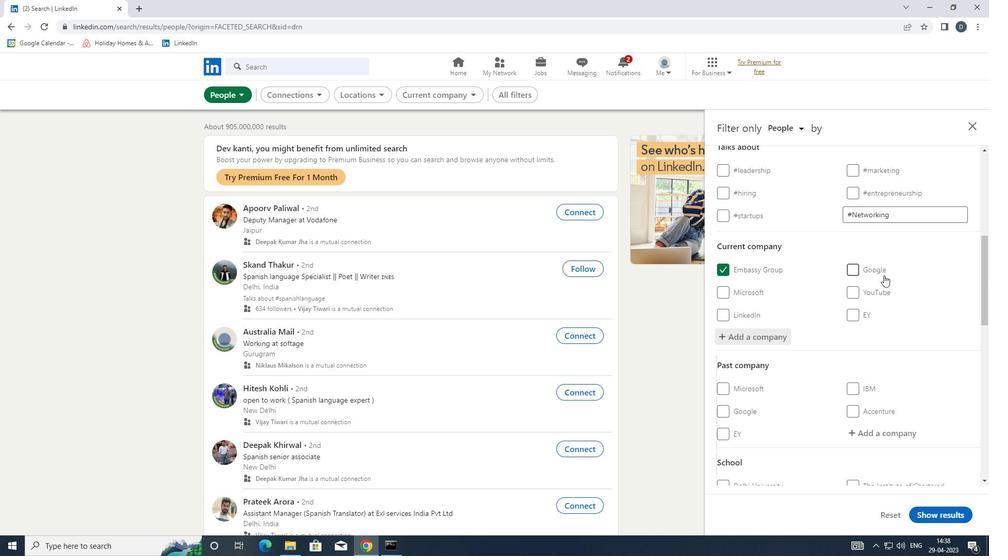 
Action: Mouse moved to (886, 340)
Screenshot: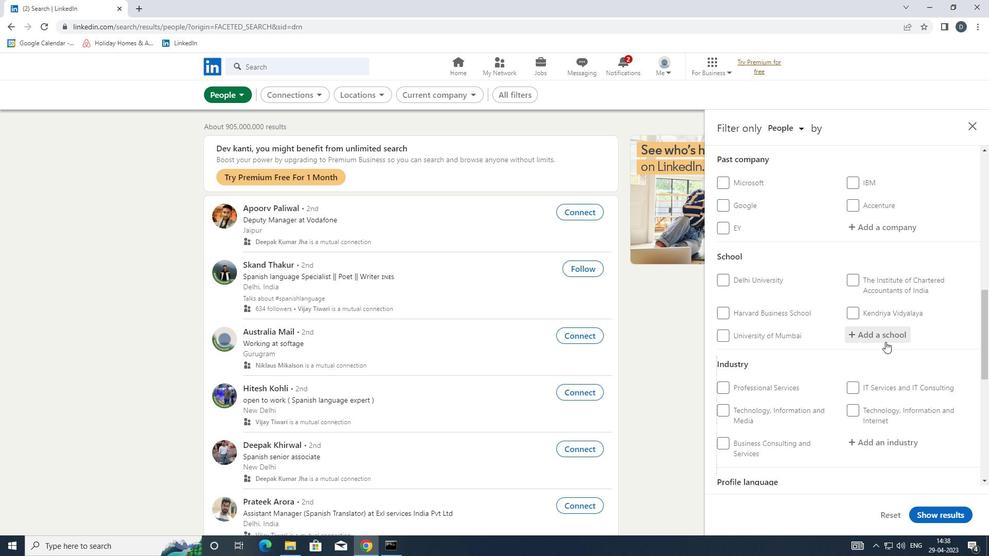 
Action: Mouse pressed left at (886, 340)
Screenshot: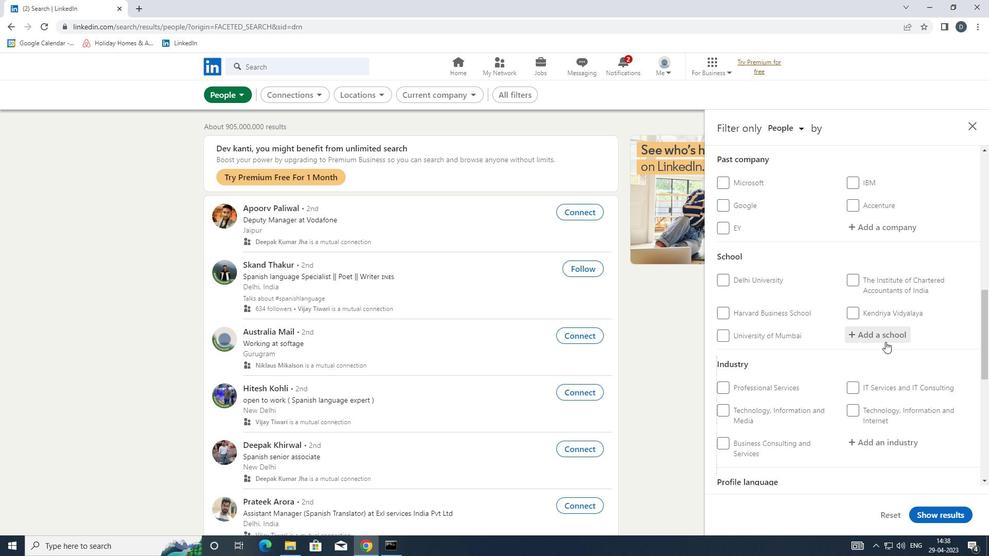 
Action: Key pressed <Key.shift>SPJIMR
Screenshot: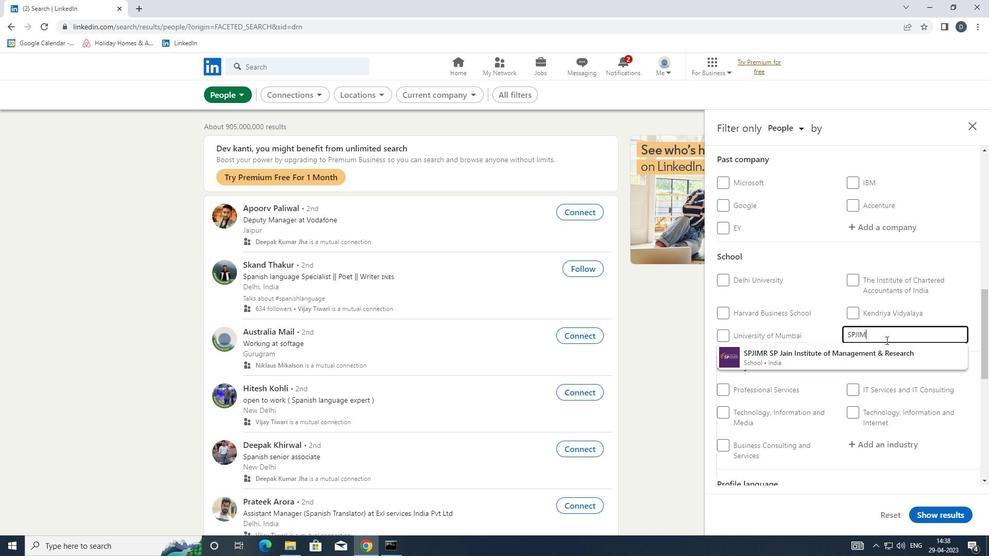 
Action: Mouse moved to (885, 351)
Screenshot: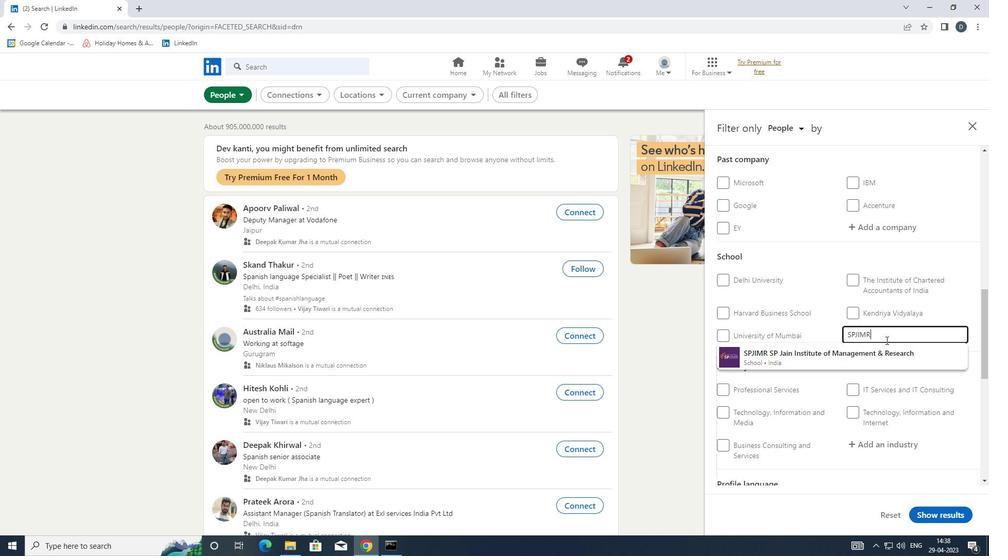 
Action: Mouse pressed left at (885, 351)
Screenshot: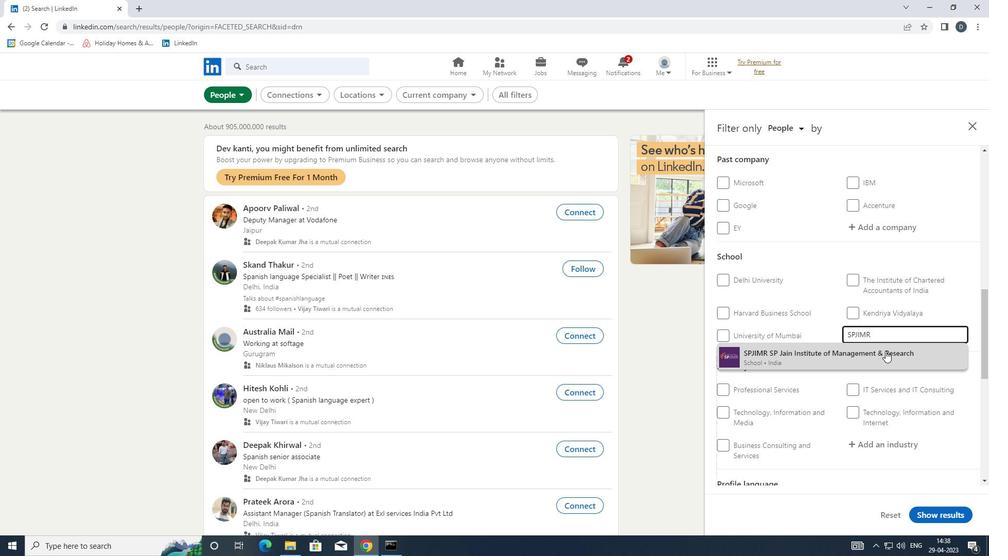 
Action: Mouse moved to (881, 352)
Screenshot: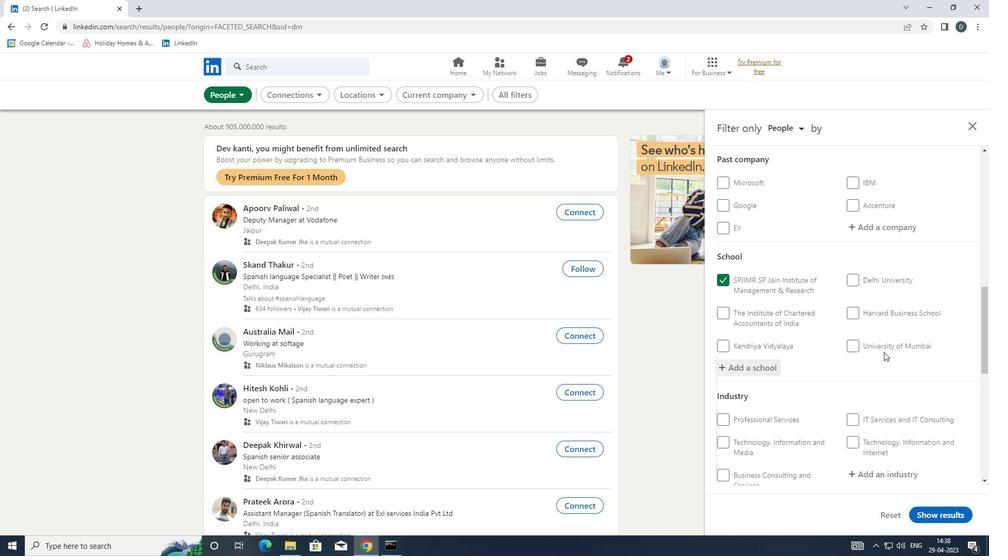 
Action: Mouse scrolled (881, 352) with delta (0, 0)
Screenshot: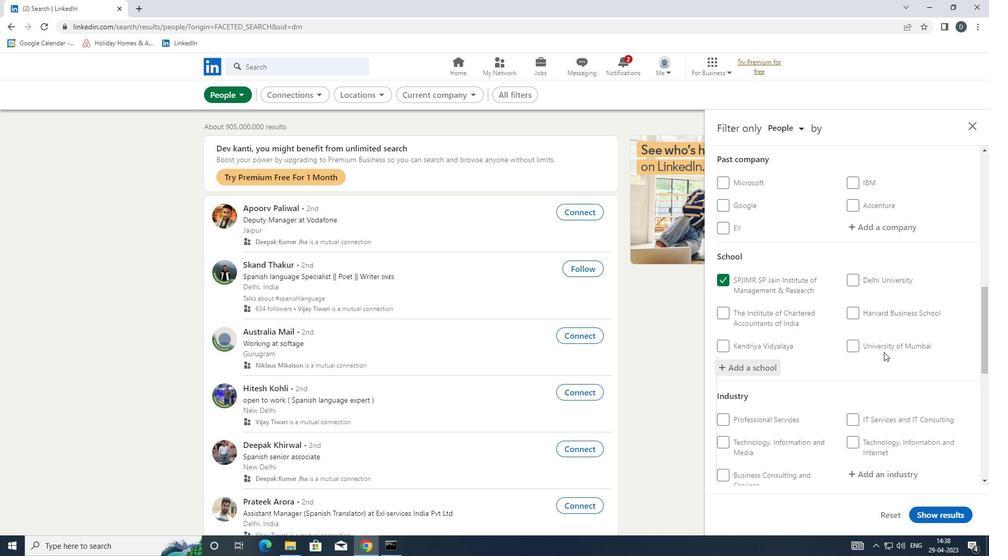 
Action: Mouse scrolled (881, 352) with delta (0, 0)
Screenshot: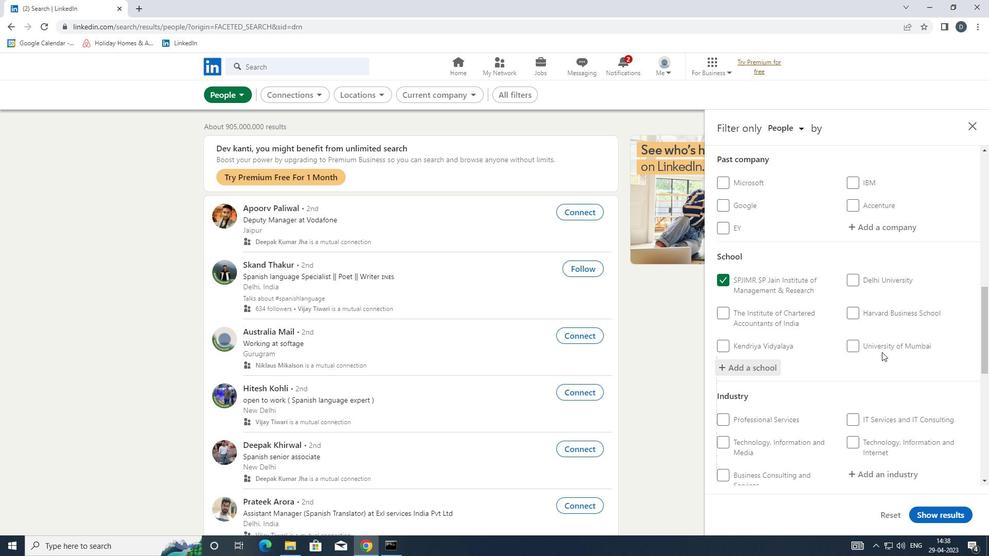 
Action: Mouse scrolled (881, 352) with delta (0, 0)
Screenshot: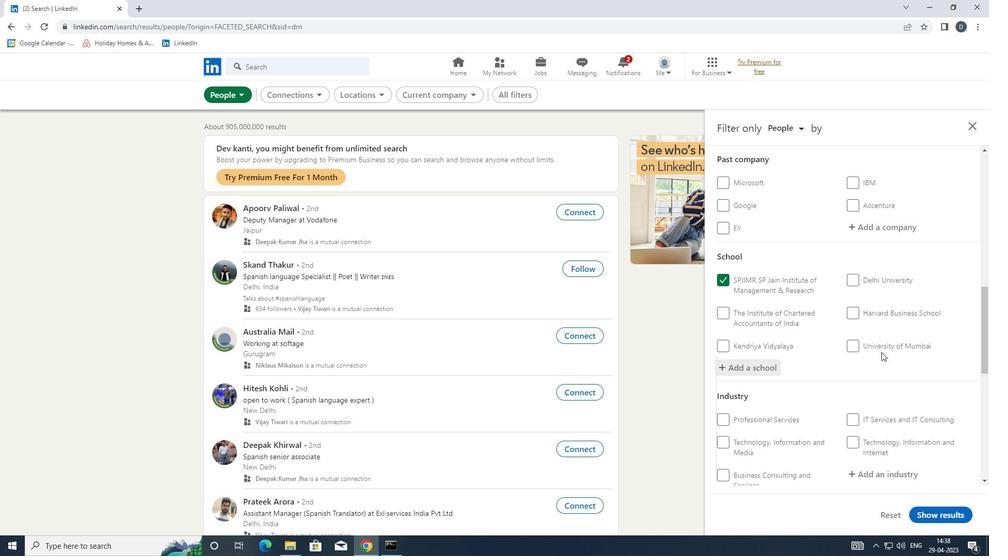
Action: Mouse moved to (878, 326)
Screenshot: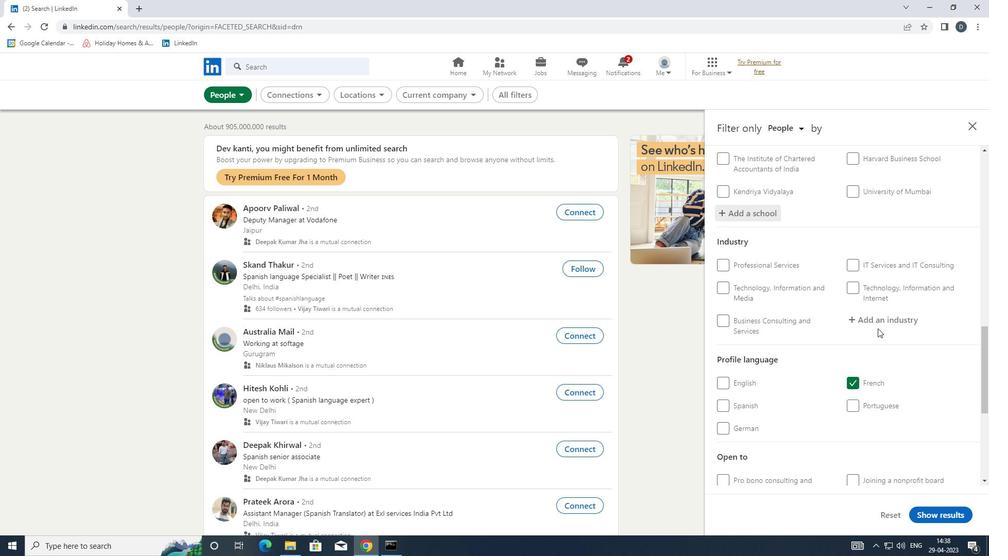 
Action: Mouse pressed left at (878, 326)
Screenshot: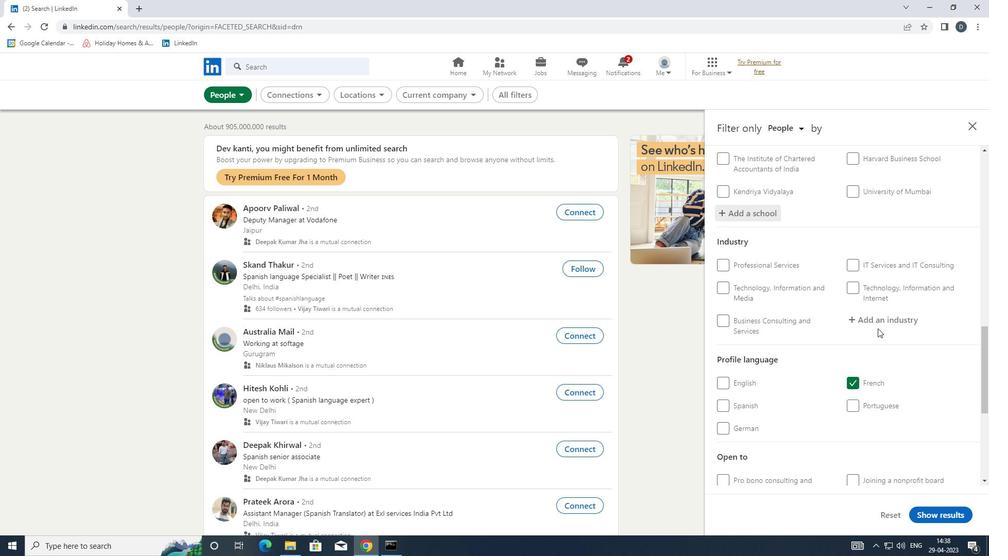 
Action: Key pressed <Key.caps_lock><Key.caps_lock><Key.caps_lock><Key.caps_lock><Key.caps_lock><Key.caps_lock><Key.caps_lock><Key.caps_lock><Key.caps_lock><Key.caps_lock><Key.caps_lock><Key.caps_lock><Key.caps_lock><Key.caps_lock><Key.caps_lock><Key.caps_lock><Key.caps_lock><Key.caps_lock><Key.shift><Key.shift><Key.shift><Key.shift>EXECU<Key.down><Key.down><Key.enter>
Screenshot: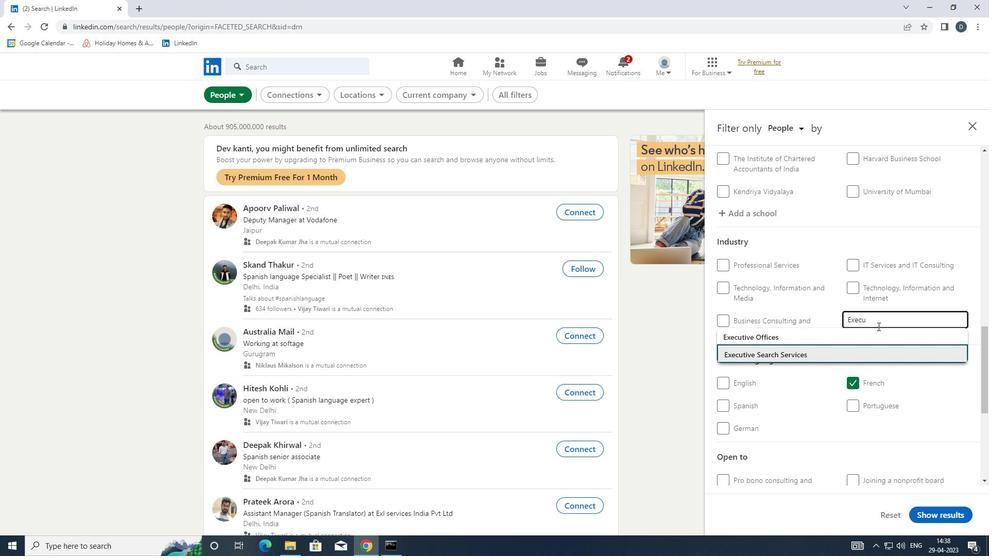 
Action: Mouse scrolled (878, 326) with delta (0, 0)
Screenshot: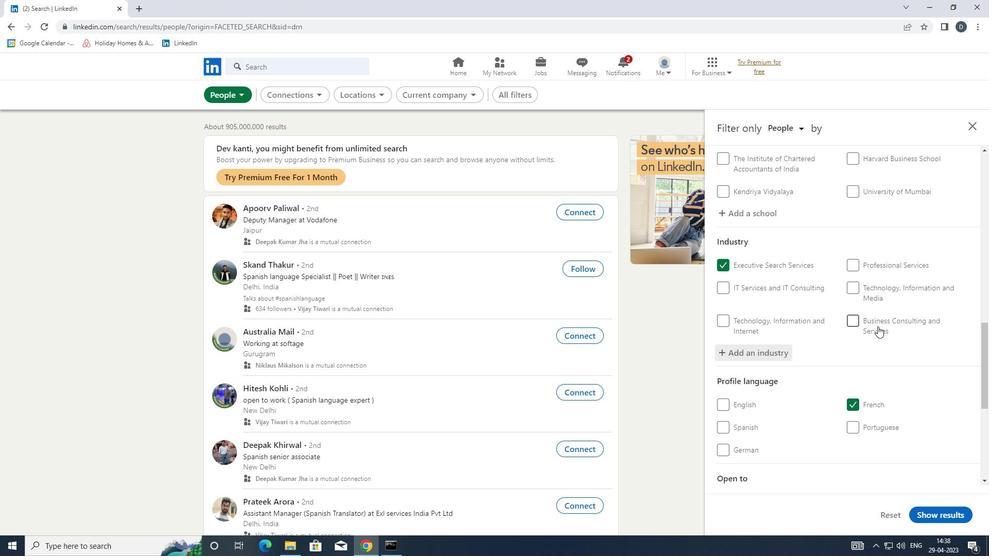 
Action: Mouse scrolled (878, 326) with delta (0, 0)
Screenshot: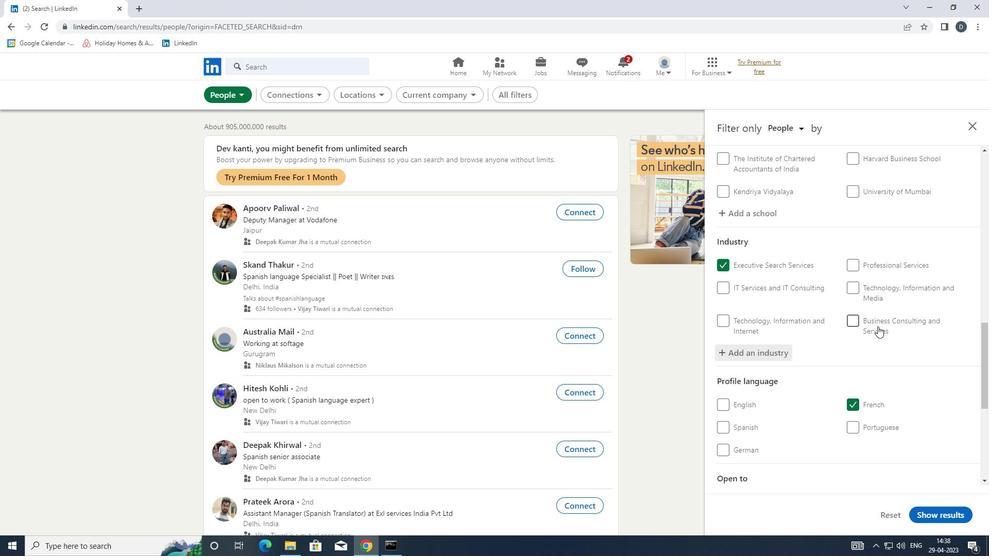 
Action: Mouse scrolled (878, 326) with delta (0, 0)
Screenshot: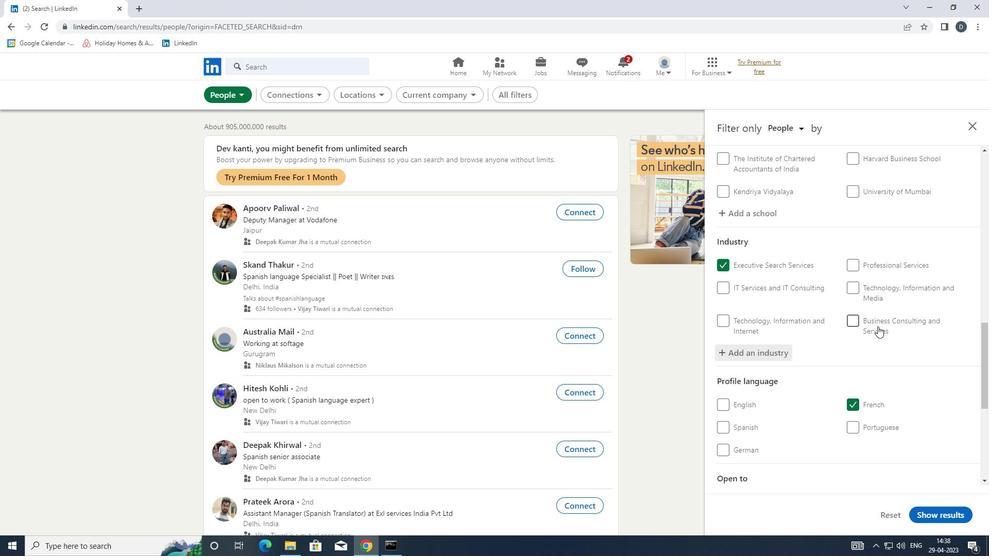 
Action: Mouse scrolled (878, 326) with delta (0, 0)
Screenshot: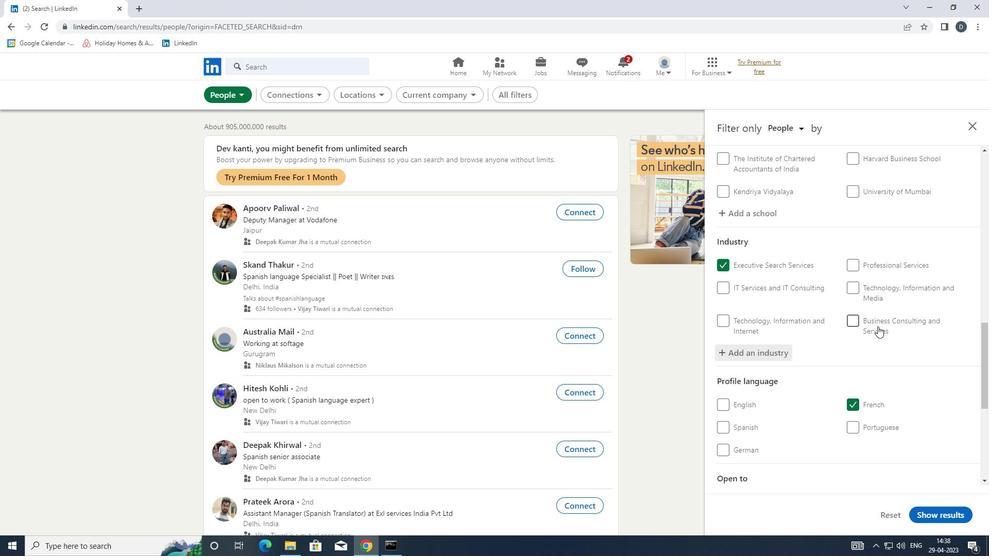 
Action: Mouse scrolled (878, 326) with delta (0, 0)
Screenshot: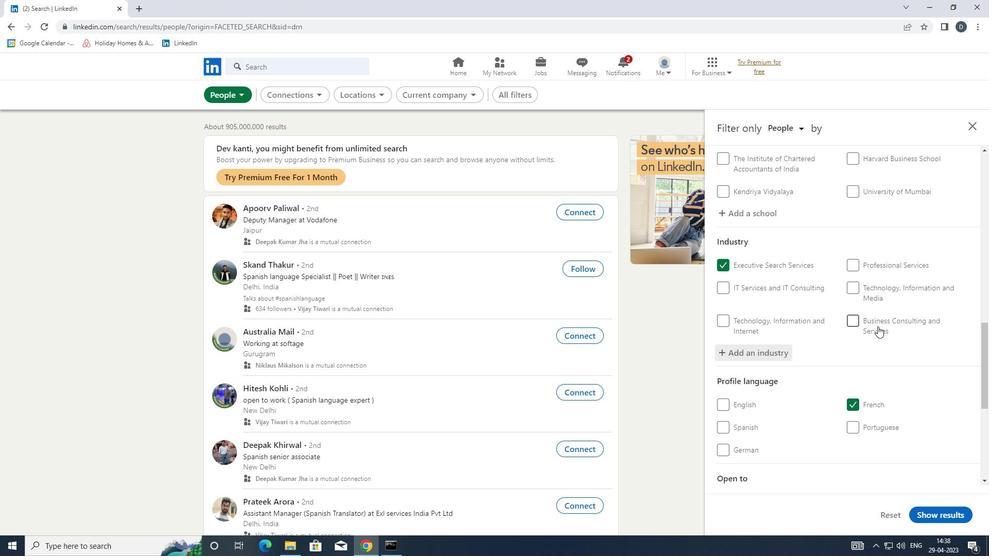 
Action: Mouse moved to (871, 290)
Screenshot: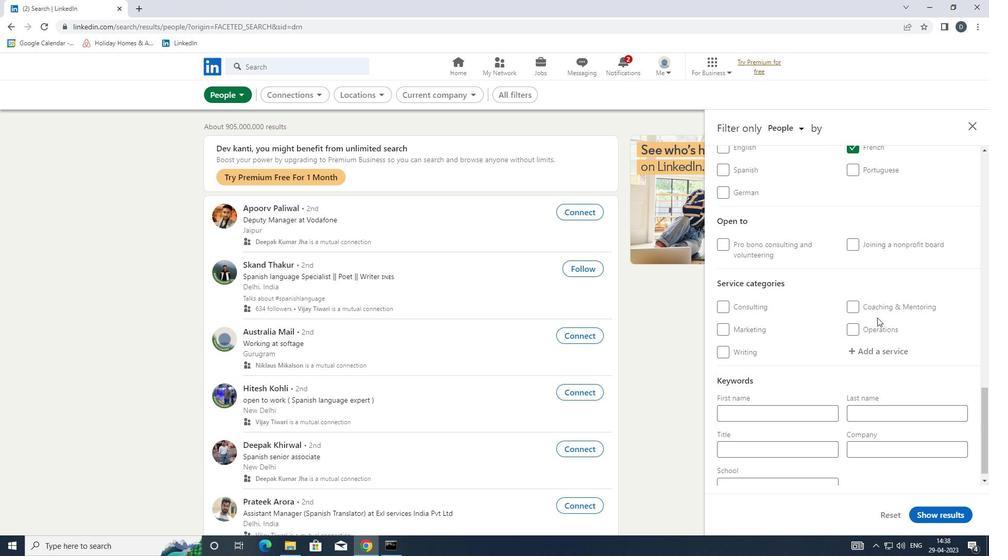 
Action: Mouse scrolled (871, 290) with delta (0, 0)
Screenshot: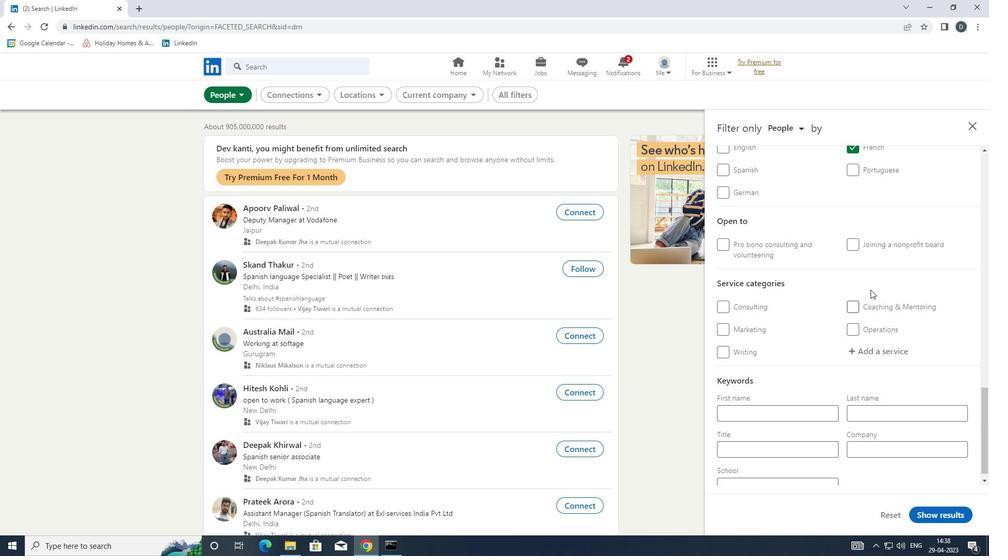 
Action: Mouse moved to (873, 401)
Screenshot: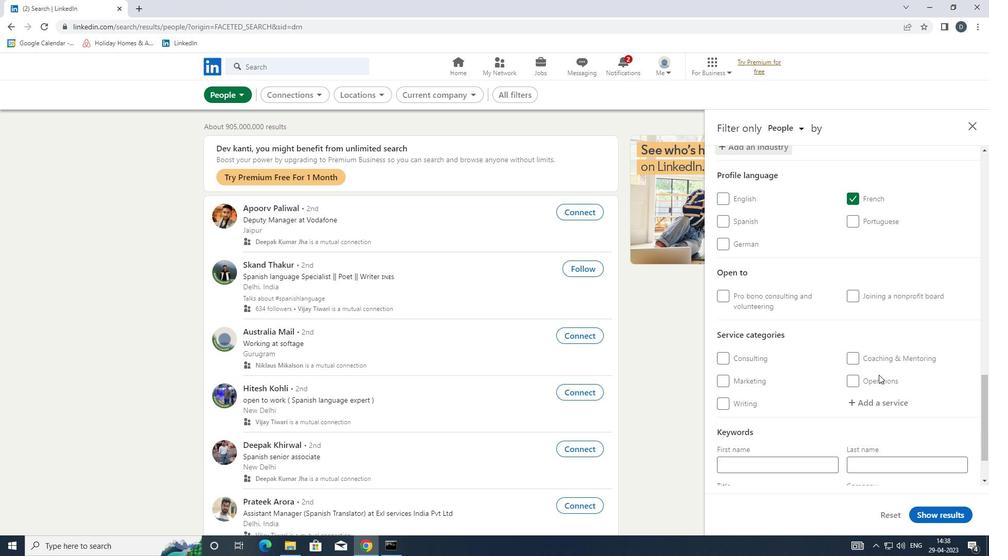 
Action: Mouse pressed left at (873, 401)
Screenshot: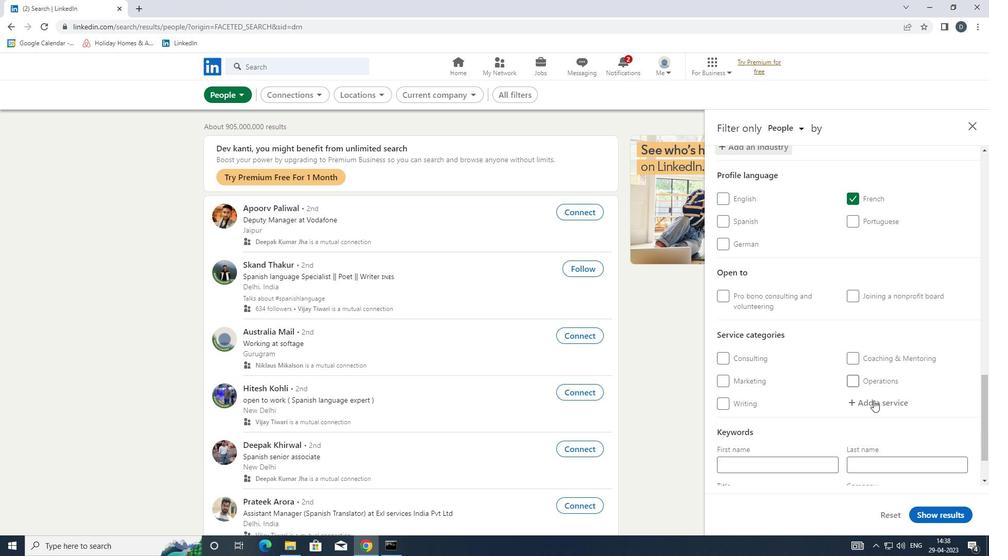 
Action: Key pressed <Key.shift>ANDROID<Key.down><Key.enter>
Screenshot: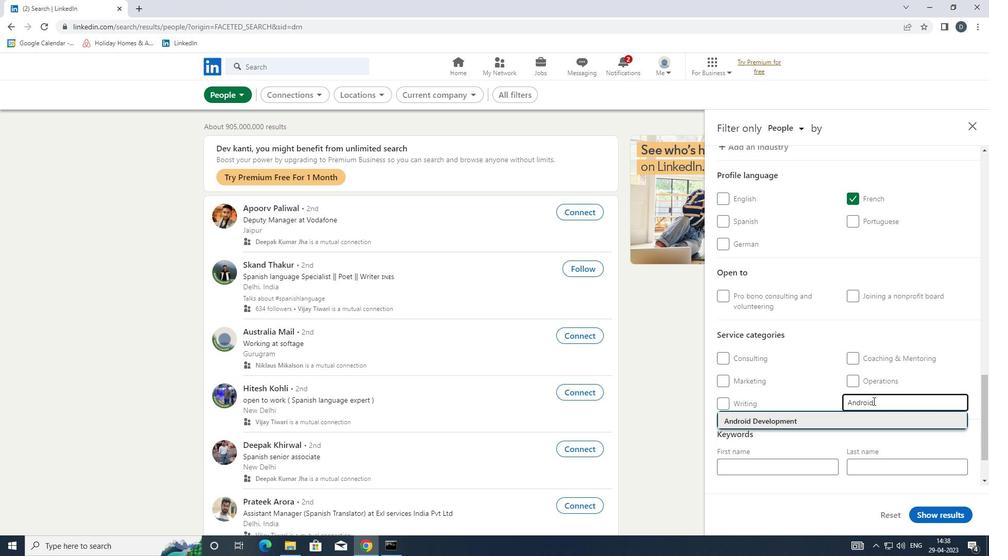 
Action: Mouse moved to (987, 299)
Screenshot: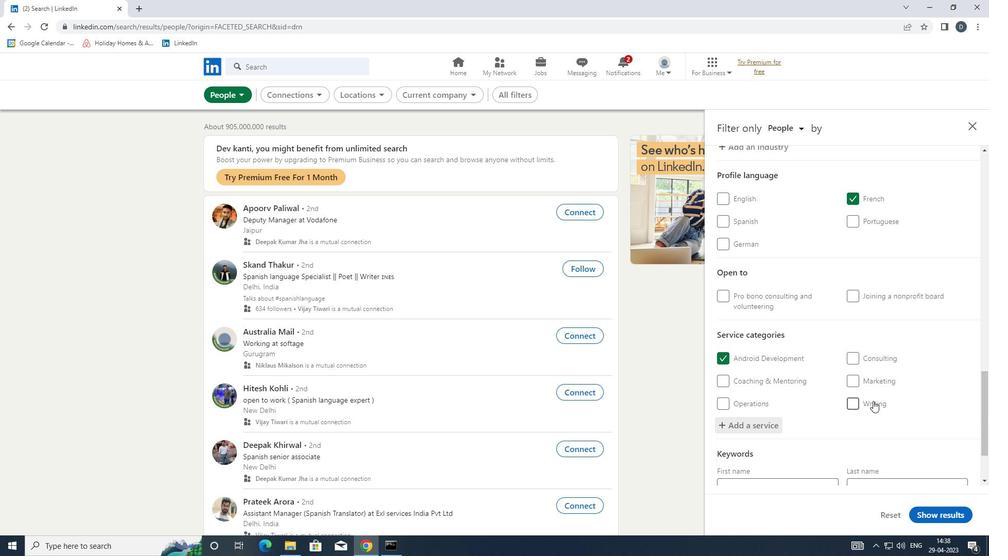 
Action: Mouse scrolled (987, 299) with delta (0, 0)
Screenshot: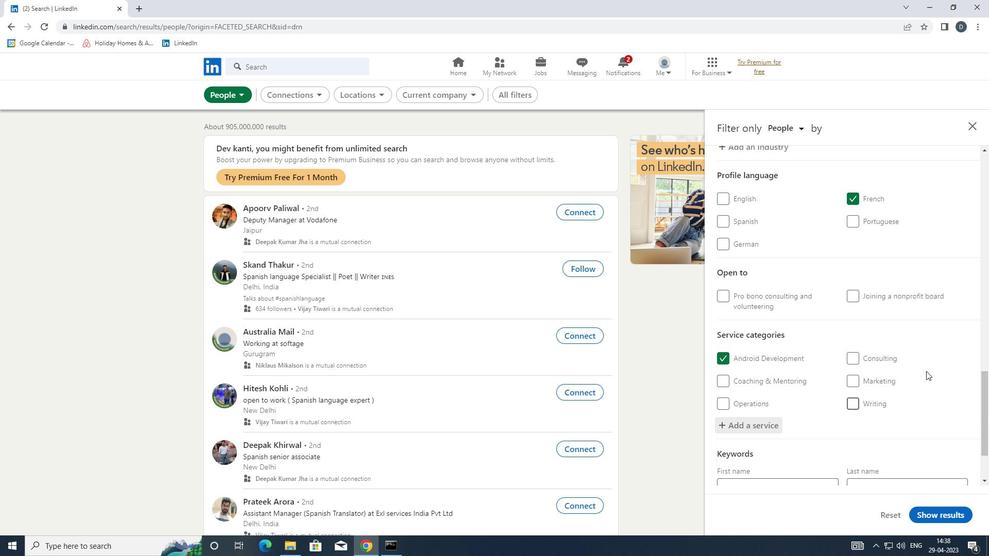 
Action: Mouse scrolled (987, 299) with delta (0, 0)
Screenshot: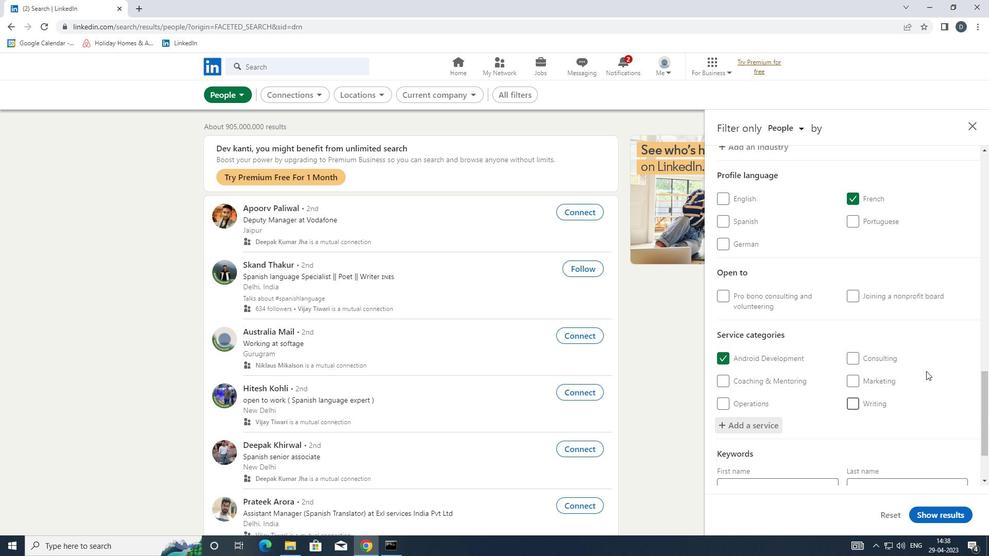 
Action: Mouse moved to (984, 302)
Screenshot: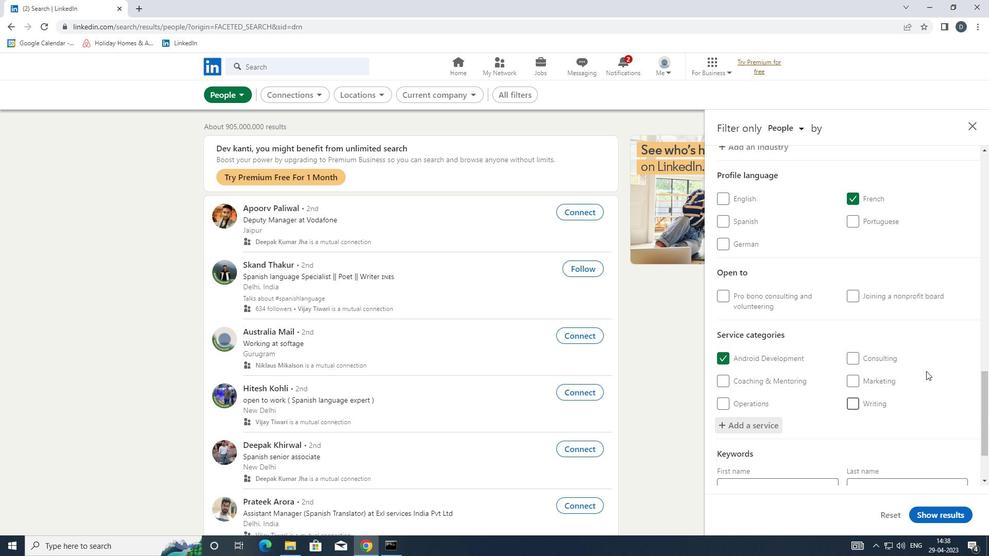 
Action: Mouse scrolled (984, 302) with delta (0, 0)
Screenshot: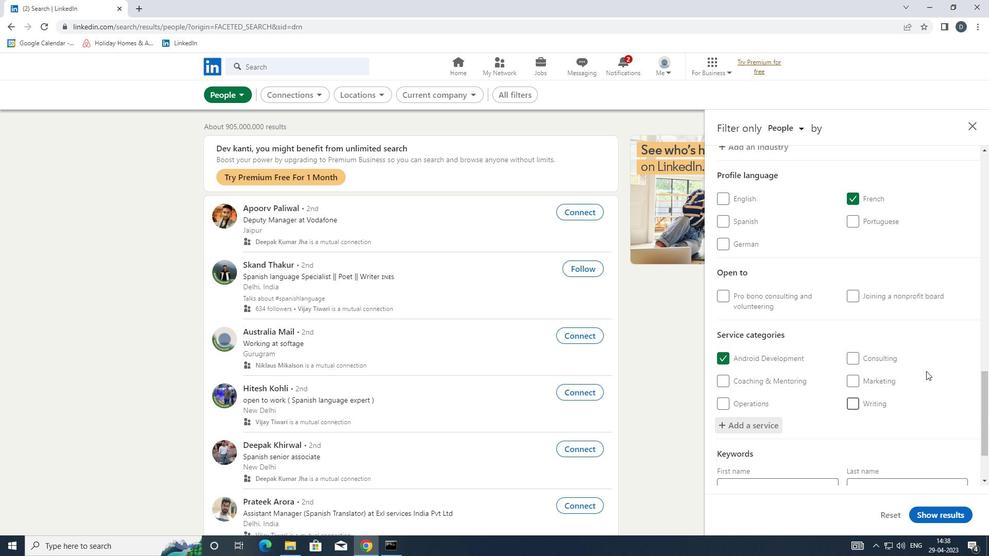 
Action: Mouse moved to (978, 310)
Screenshot: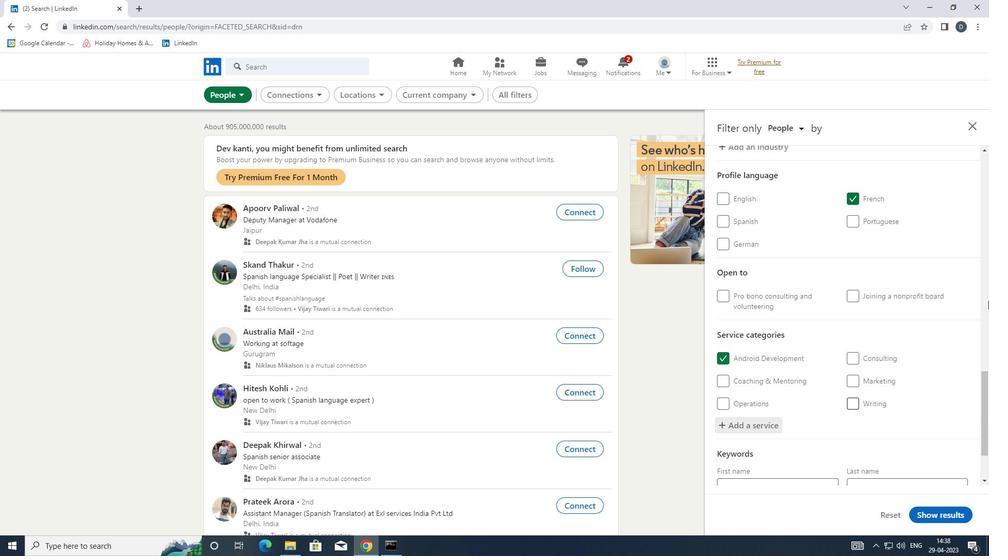 
Action: Mouse scrolled (978, 309) with delta (0, 0)
Screenshot: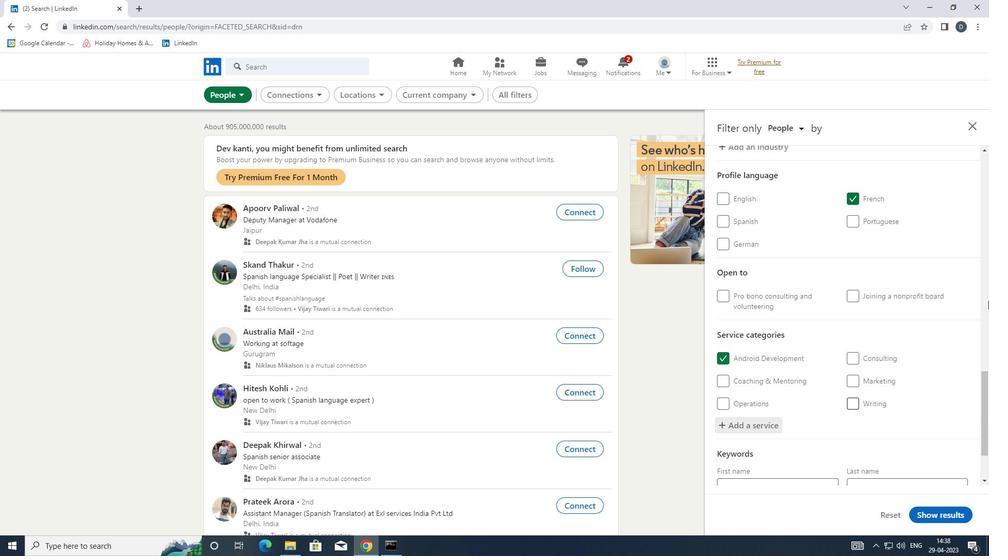 
Action: Mouse moved to (963, 327)
Screenshot: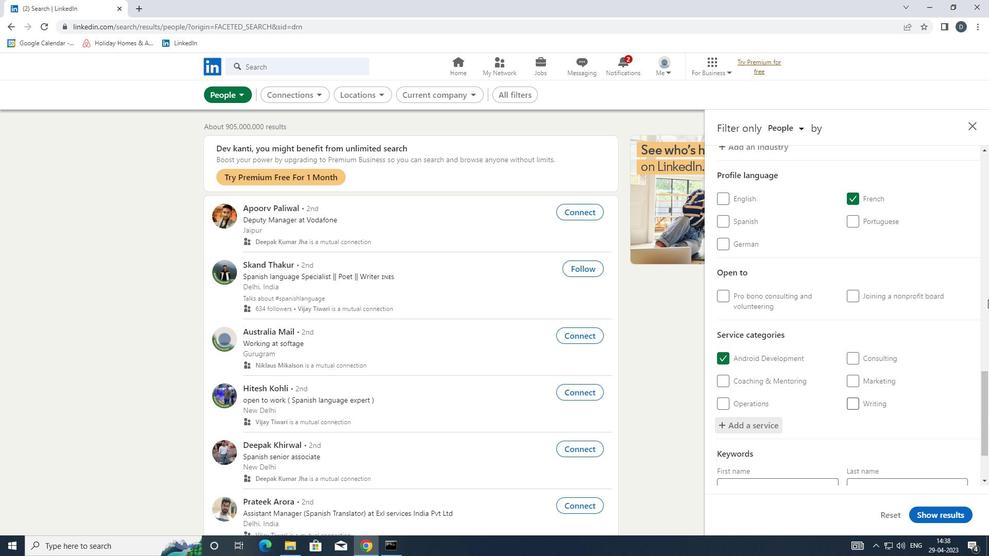 
Action: Mouse scrolled (963, 327) with delta (0, 0)
Screenshot: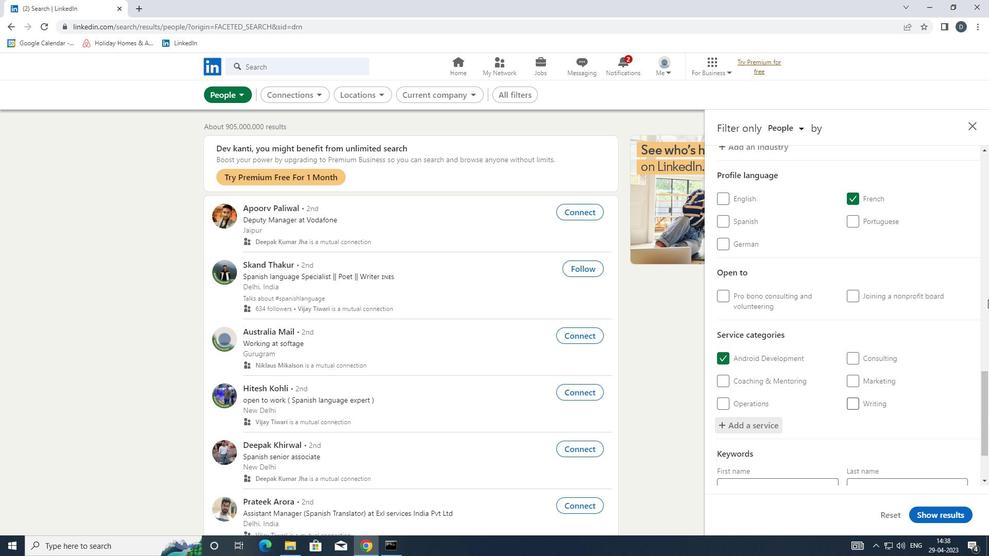 
Action: Mouse moved to (817, 429)
Screenshot: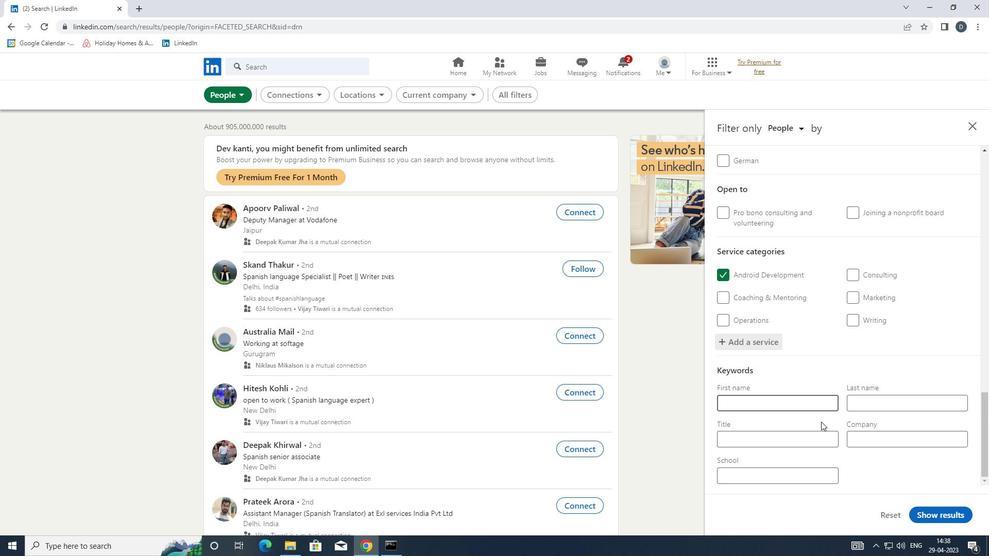 
Action: Mouse pressed left at (817, 429)
Screenshot: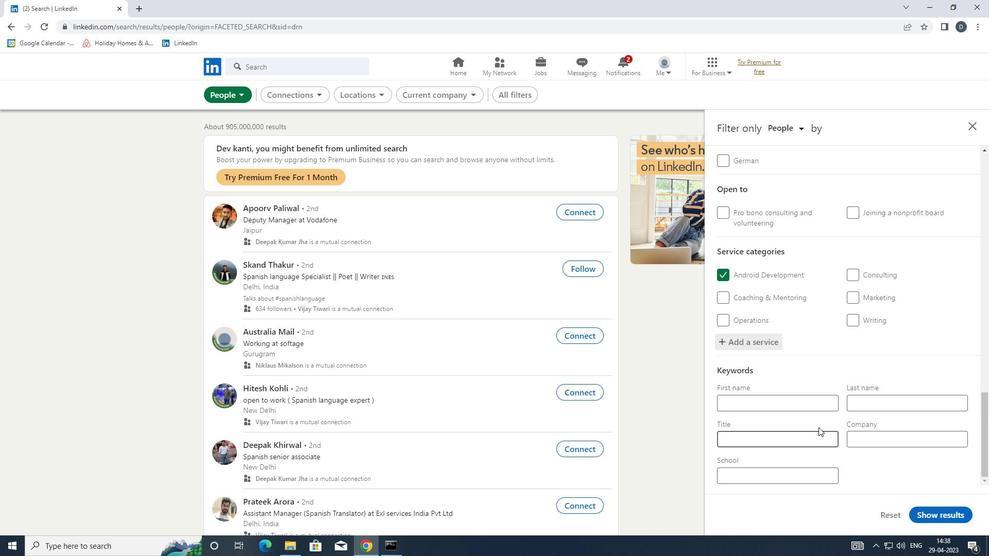 
Action: Mouse moved to (814, 438)
Screenshot: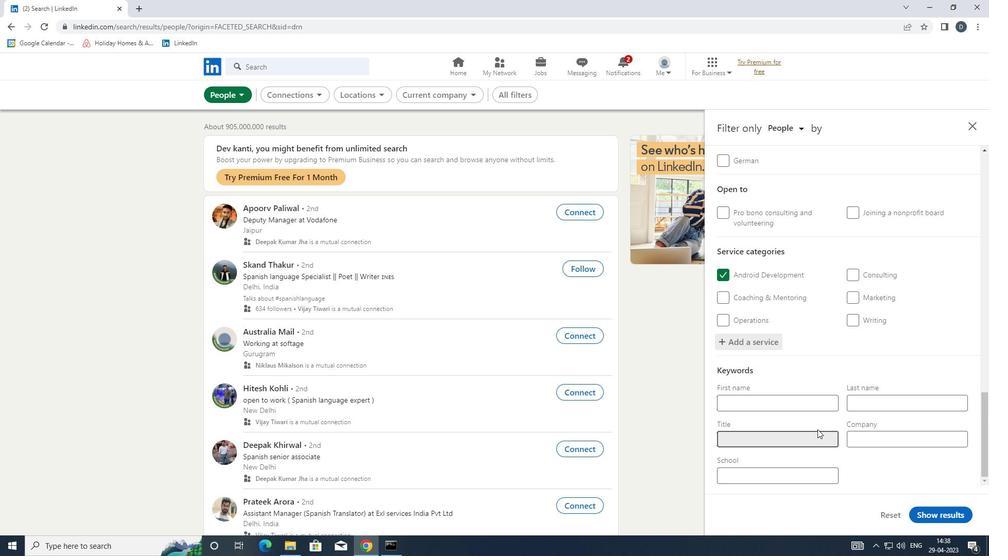 
Action: Mouse pressed left at (814, 438)
Screenshot: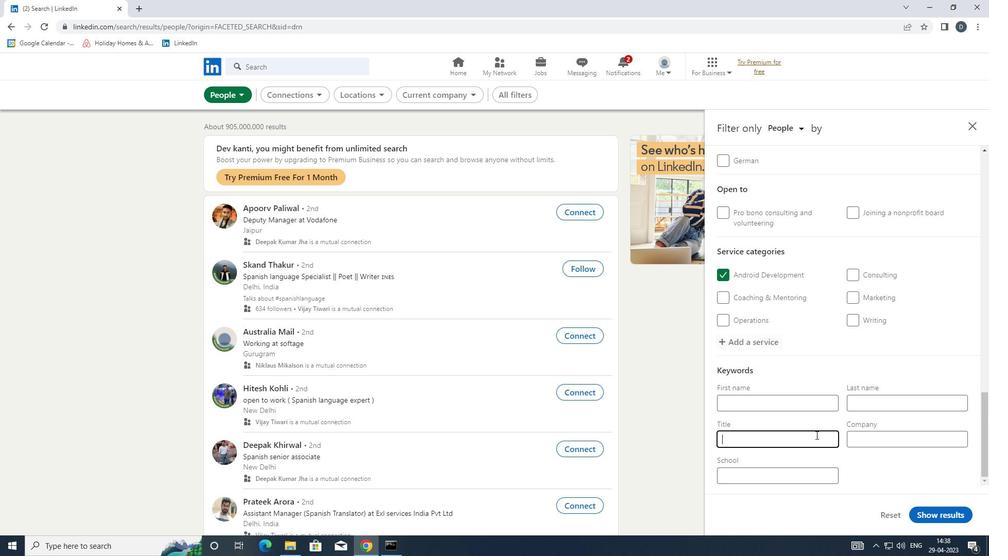 
Action: Key pressed <Key.shift><Key.shift><Key.shift><Key.shift><Key.shift>WAITER/<Key.shift>WAITERESS
Screenshot: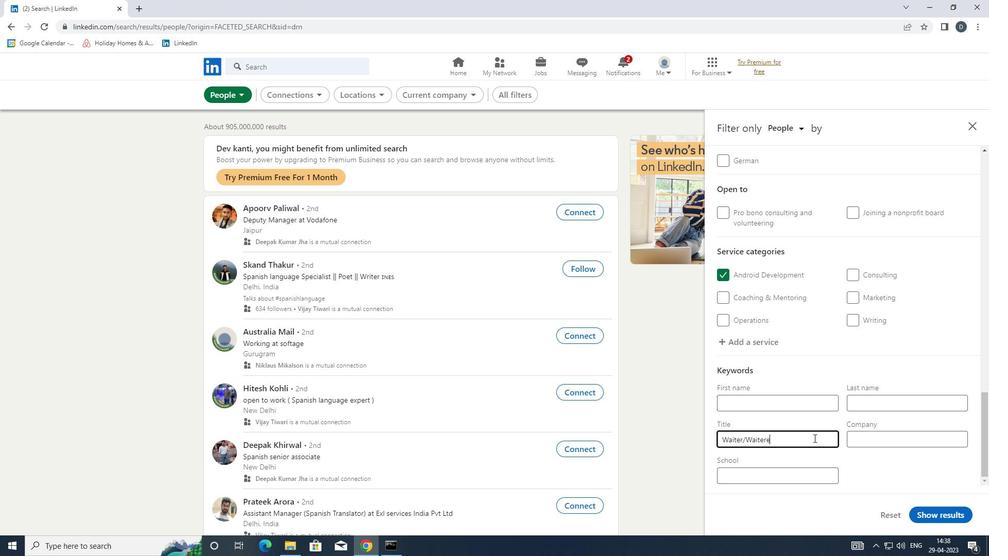 
Action: Mouse moved to (958, 510)
Screenshot: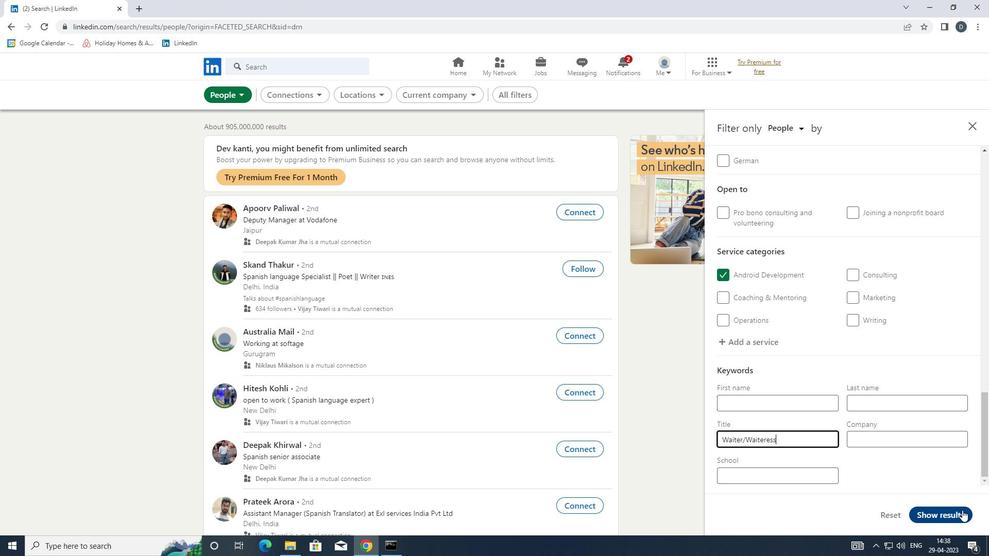 
Action: Mouse pressed left at (958, 510)
Screenshot: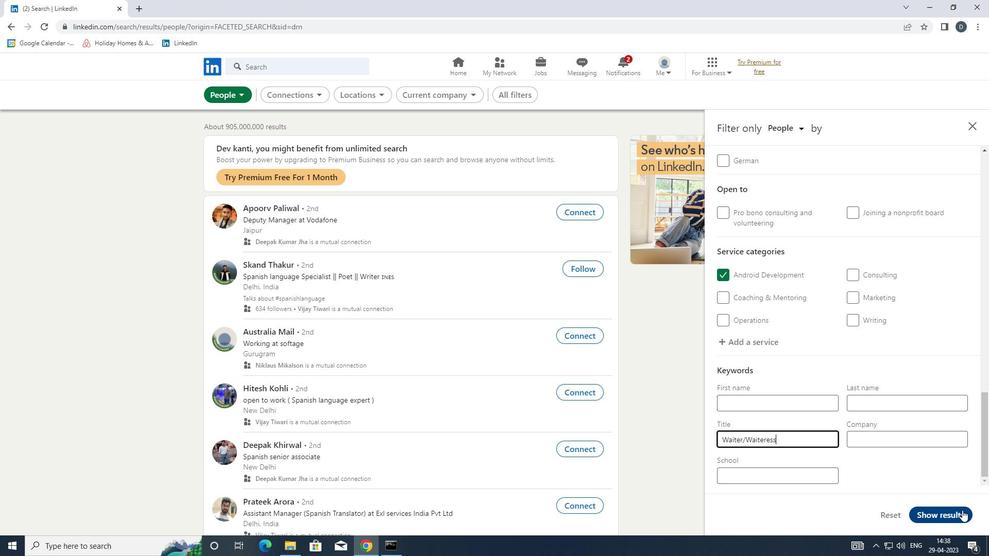 
Action: Mouse moved to (596, 309)
Screenshot: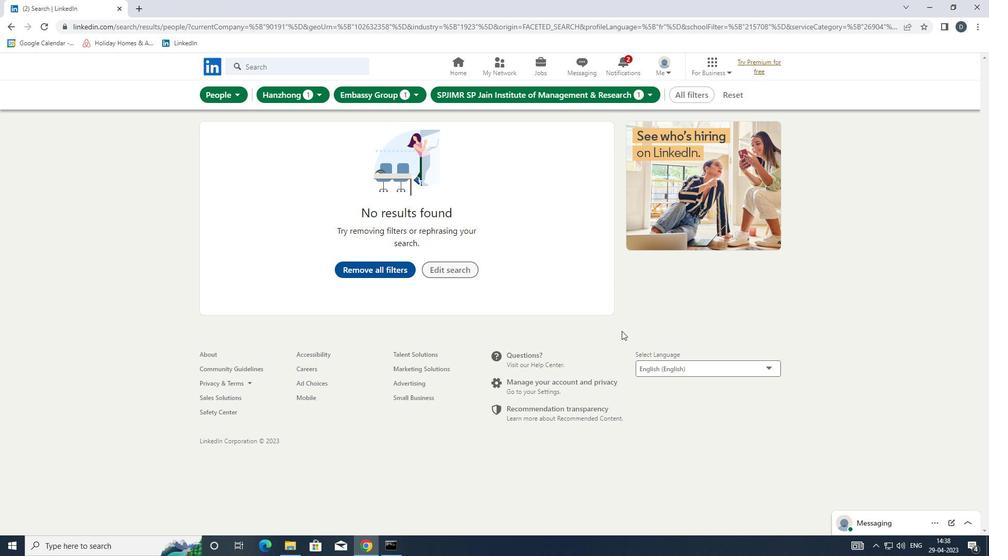 
